 Task: For heading Use Georgia.  font size for heading22,  'Change the font style of data to'Georgia and font size to 14,  Change the alignment of both headline & data to Align center.  In the sheet   Powerhouse Sales   book
Action: Mouse moved to (151, 133)
Screenshot: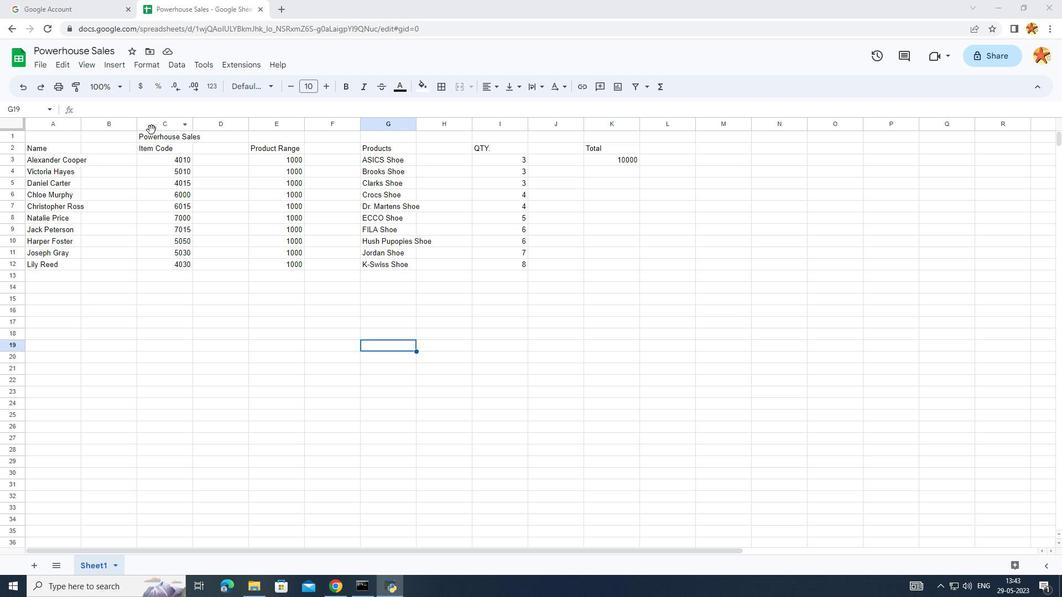 
Action: Mouse pressed left at (151, 133)
Screenshot: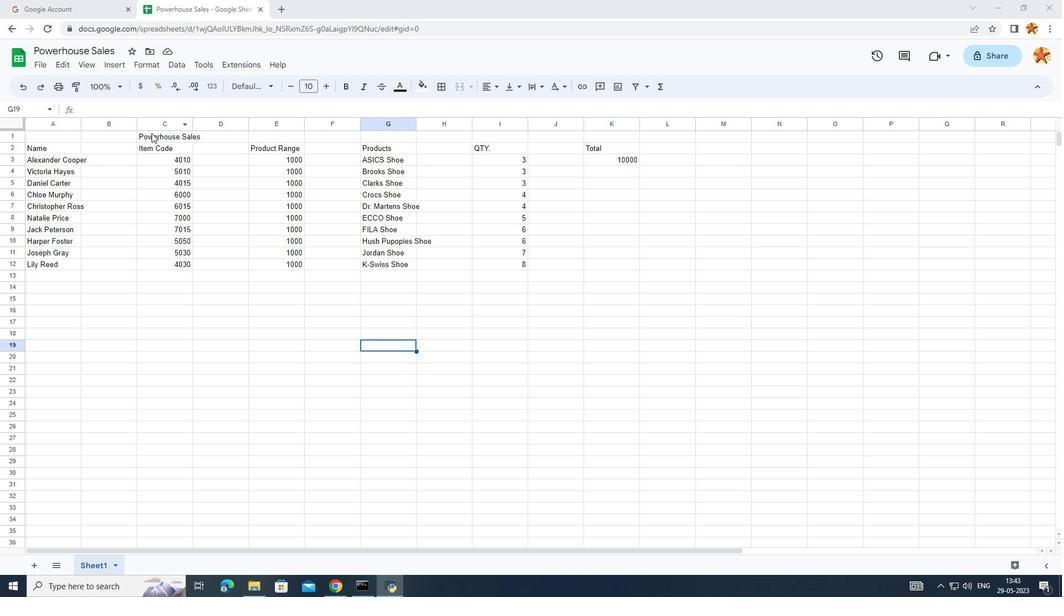 
Action: Mouse moved to (270, 92)
Screenshot: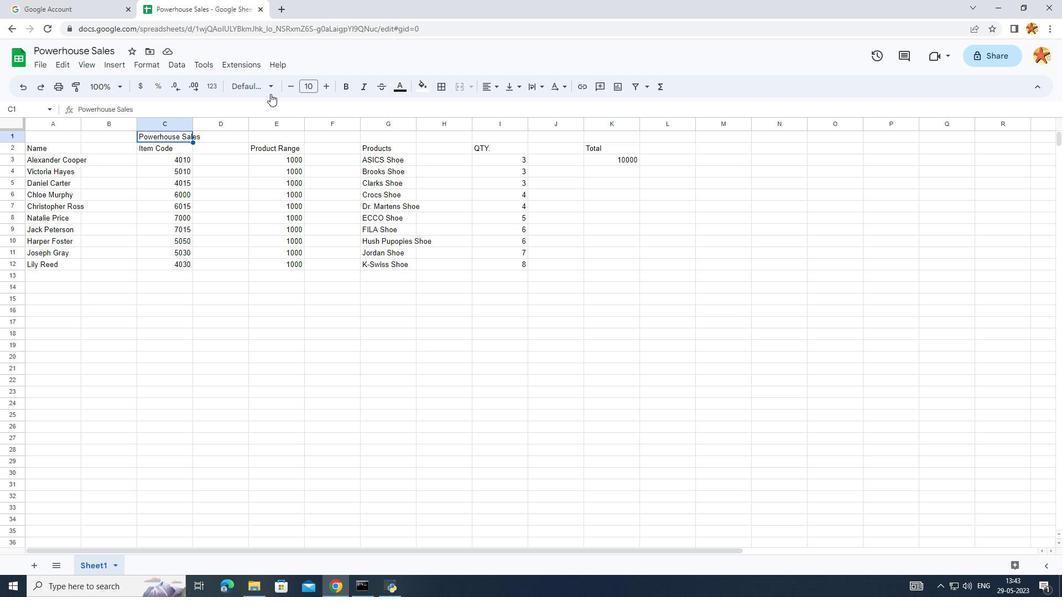 
Action: Mouse pressed left at (270, 92)
Screenshot: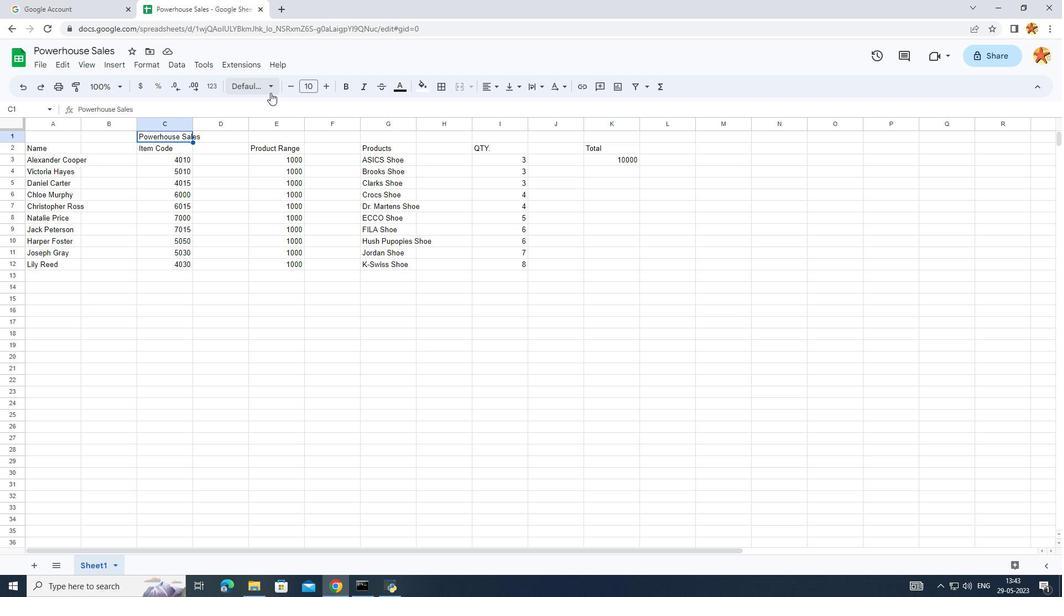 
Action: Mouse moved to (245, 391)
Screenshot: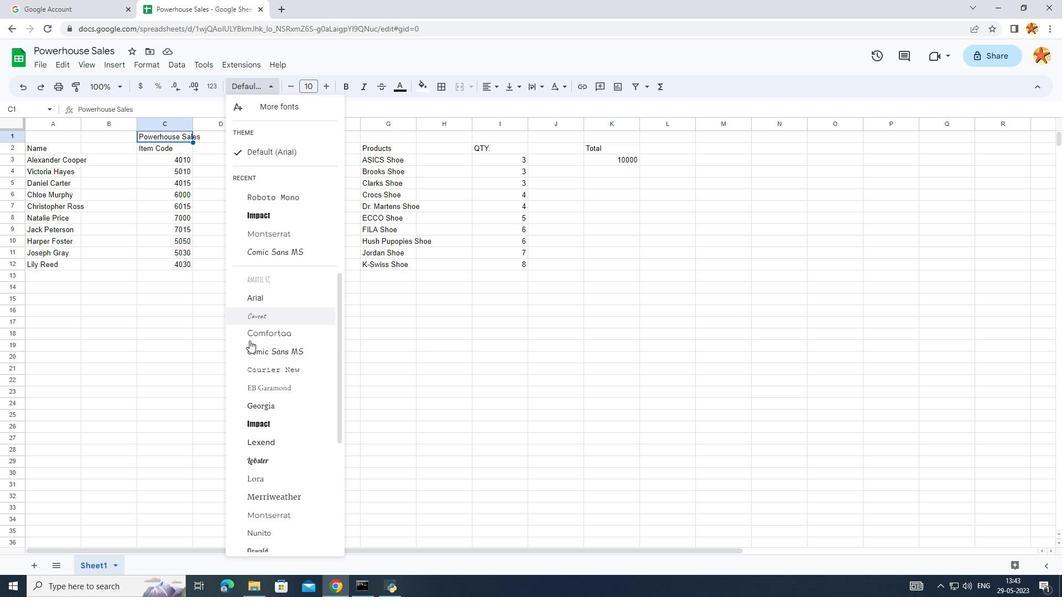 
Action: Mouse scrolled (245, 391) with delta (0, 0)
Screenshot: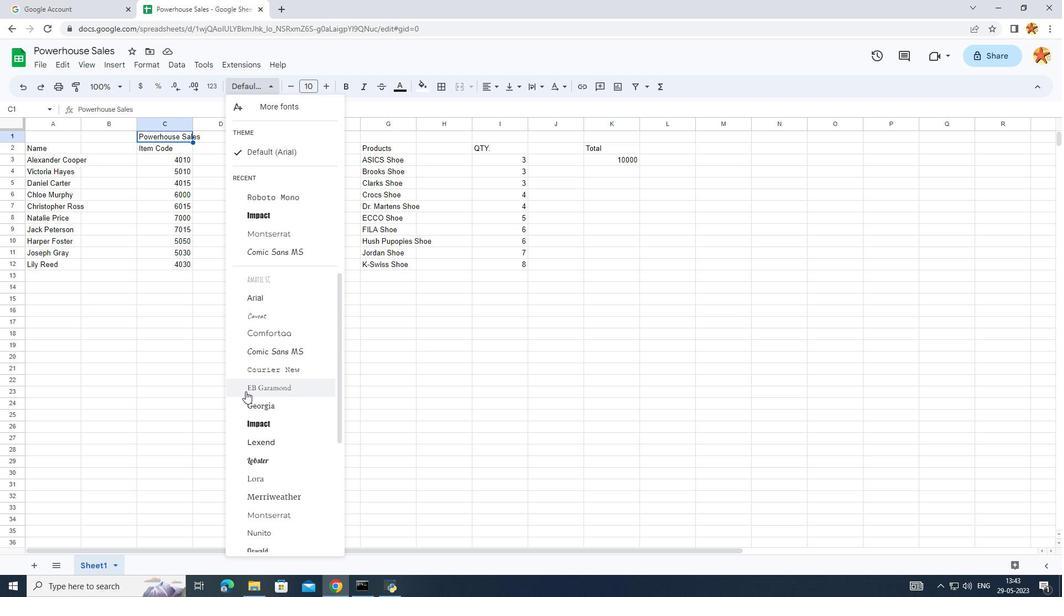 
Action: Mouse scrolled (245, 391) with delta (0, 0)
Screenshot: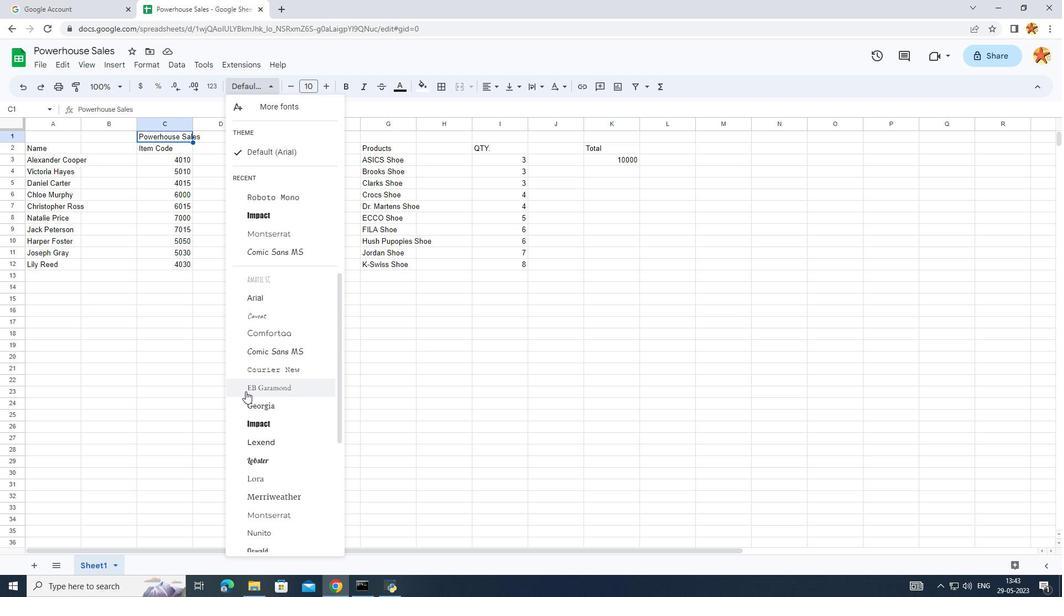 
Action: Mouse scrolled (245, 391) with delta (0, 0)
Screenshot: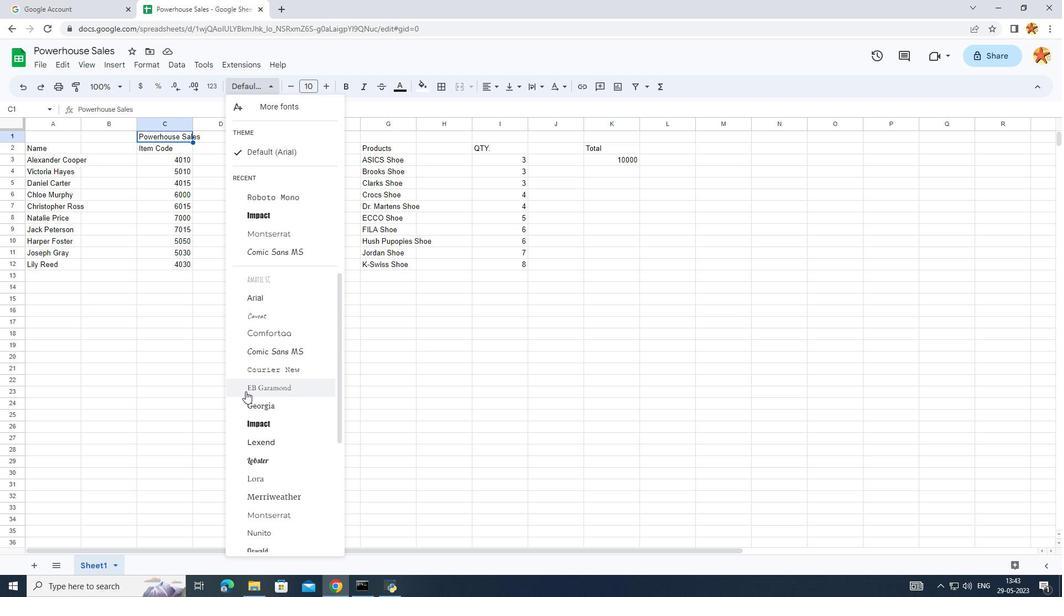 
Action: Mouse scrolled (245, 391) with delta (0, 0)
Screenshot: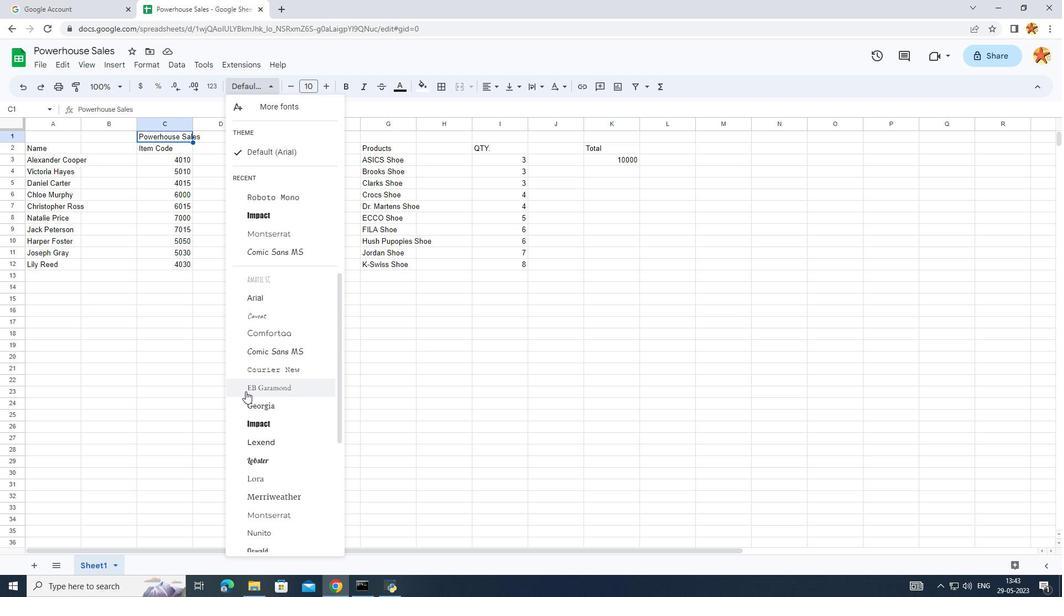 
Action: Mouse moved to (267, 440)
Screenshot: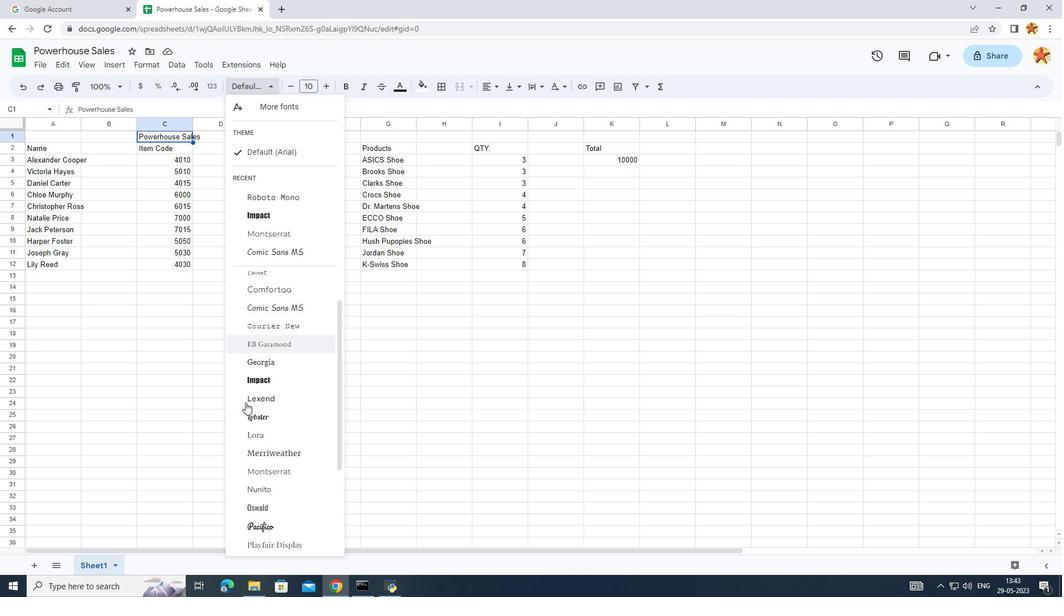 
Action: Mouse scrolled (267, 441) with delta (0, 0)
Screenshot: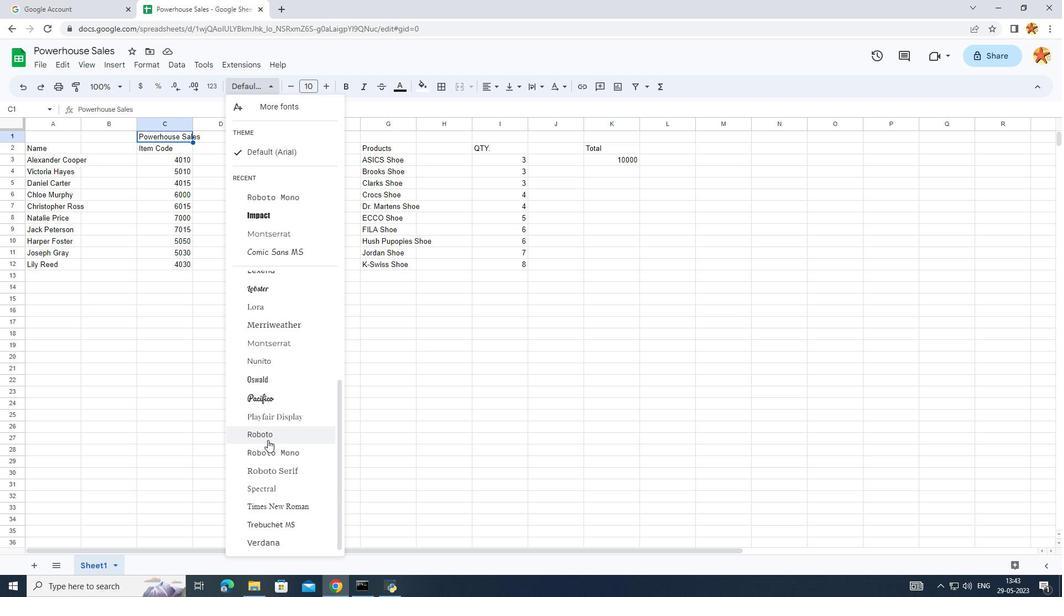 
Action: Mouse scrolled (267, 441) with delta (0, 0)
Screenshot: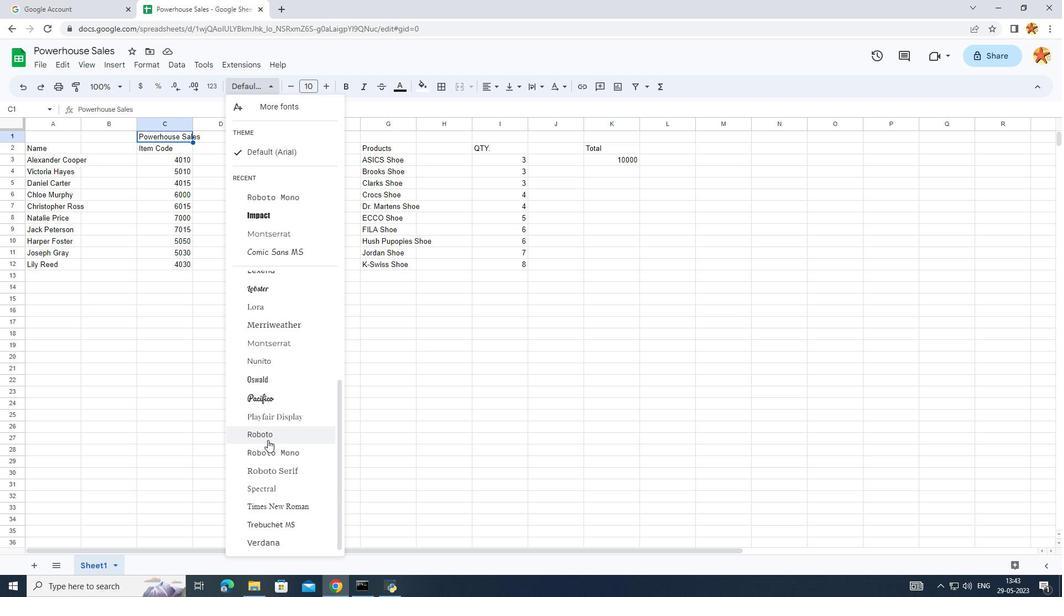 
Action: Mouse scrolled (267, 441) with delta (0, 0)
Screenshot: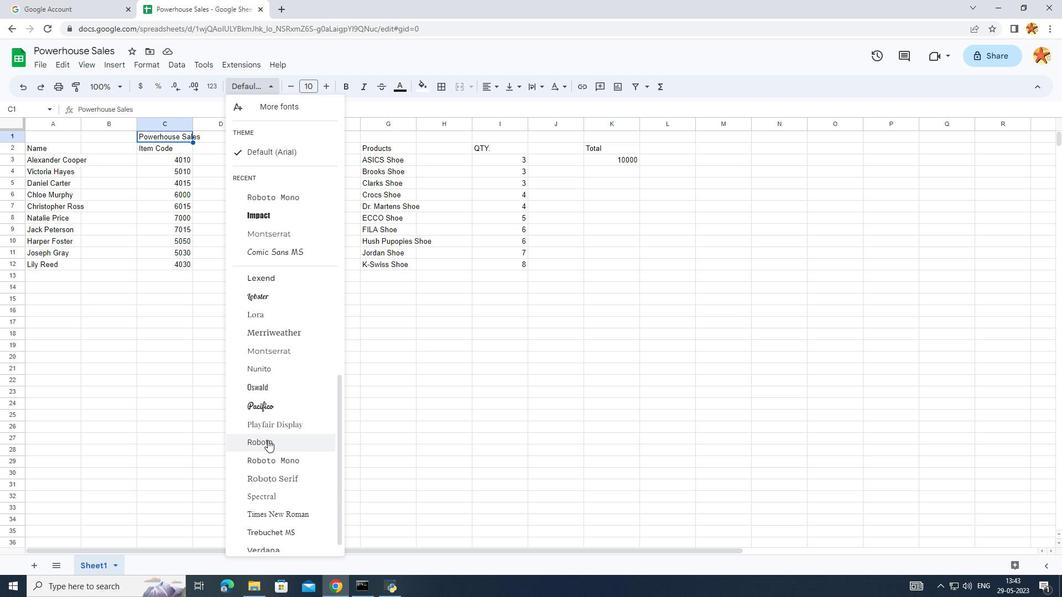 
Action: Mouse moved to (266, 340)
Screenshot: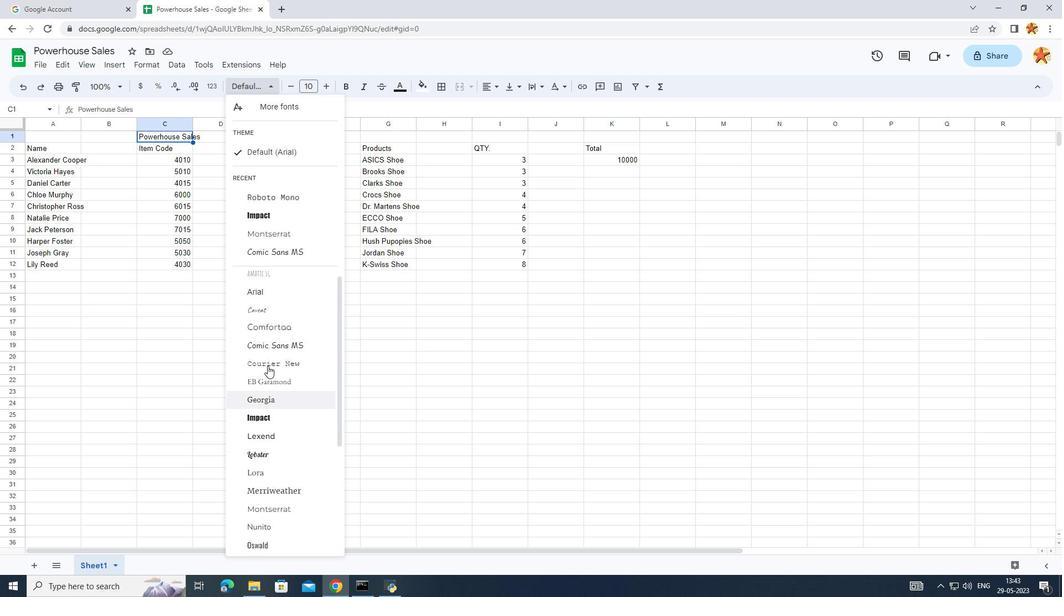 
Action: Mouse scrolled (266, 340) with delta (0, 0)
Screenshot: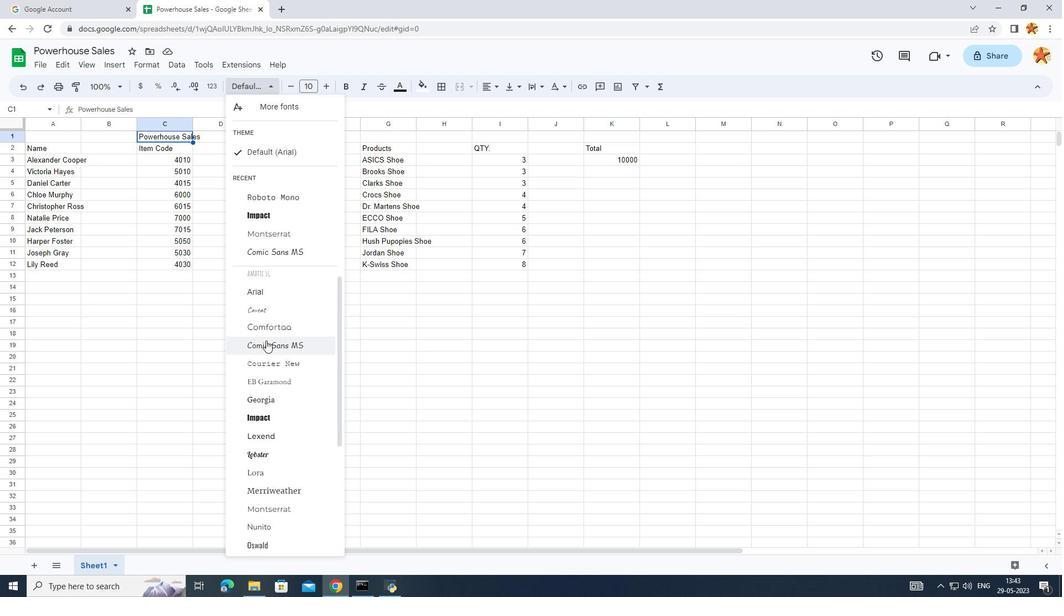
Action: Mouse scrolled (266, 340) with delta (0, 0)
Screenshot: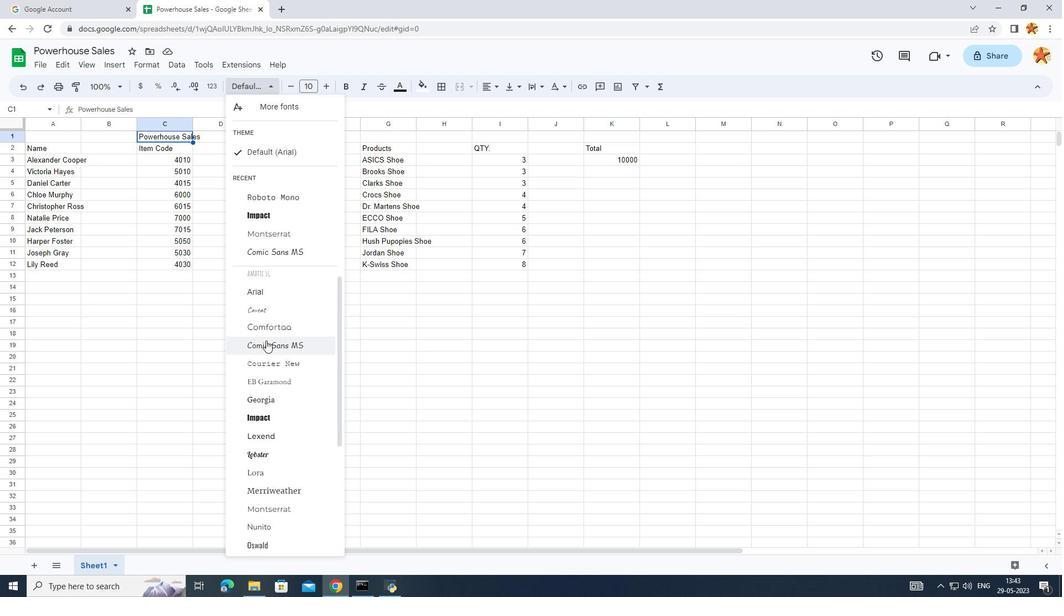 
Action: Mouse moved to (270, 291)
Screenshot: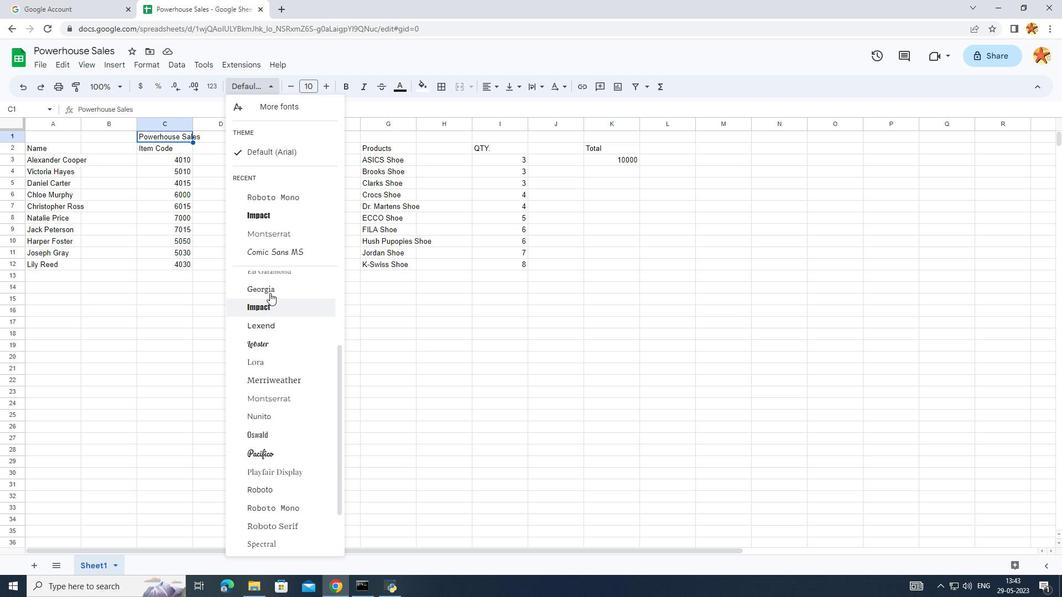
Action: Mouse pressed left at (270, 291)
Screenshot: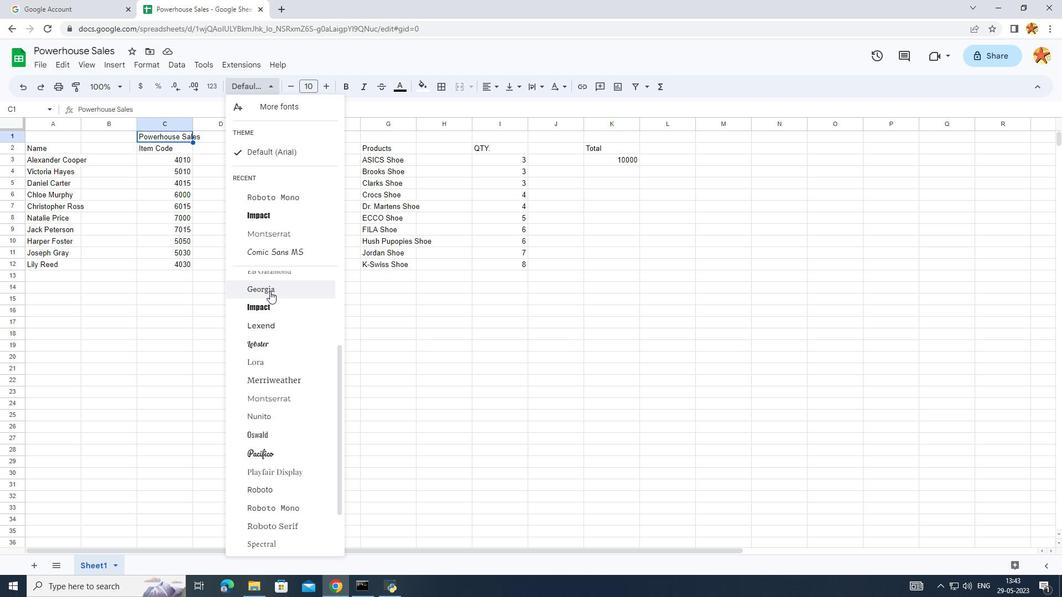 
Action: Mouse moved to (326, 83)
Screenshot: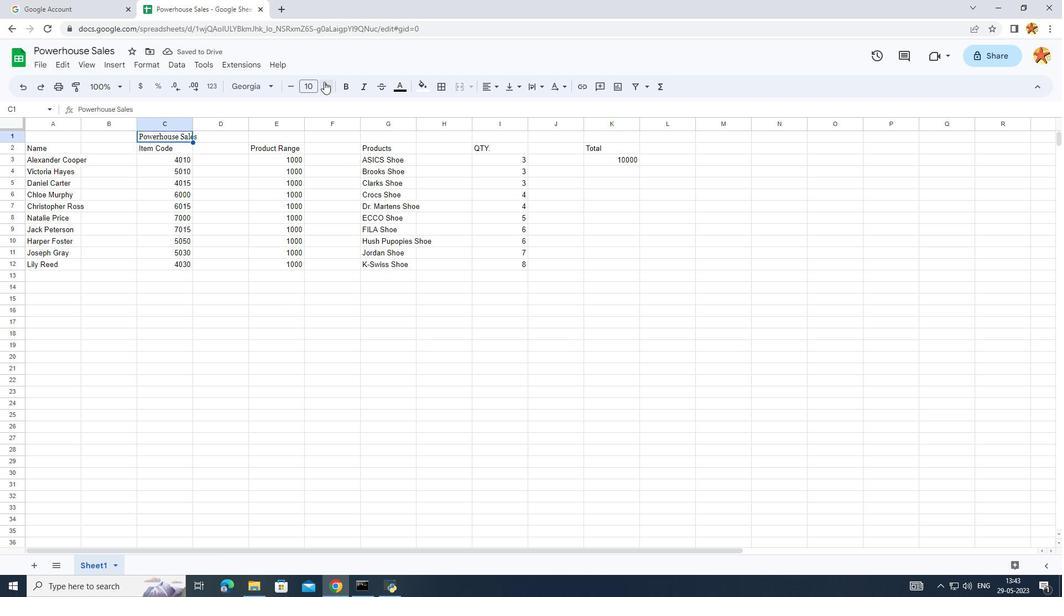 
Action: Mouse pressed left at (326, 83)
Screenshot: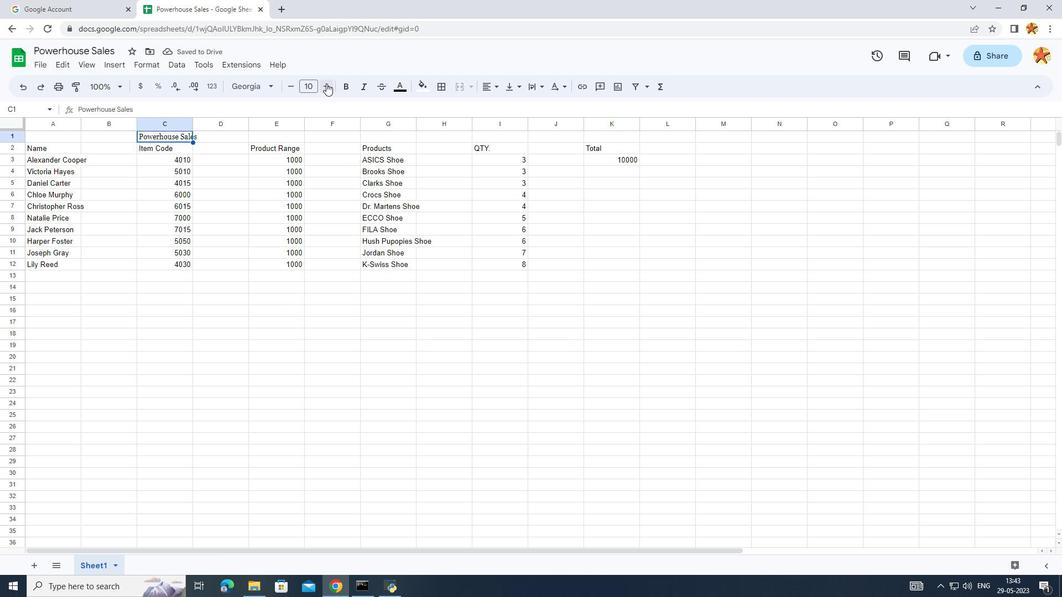 
Action: Mouse pressed left at (326, 83)
Screenshot: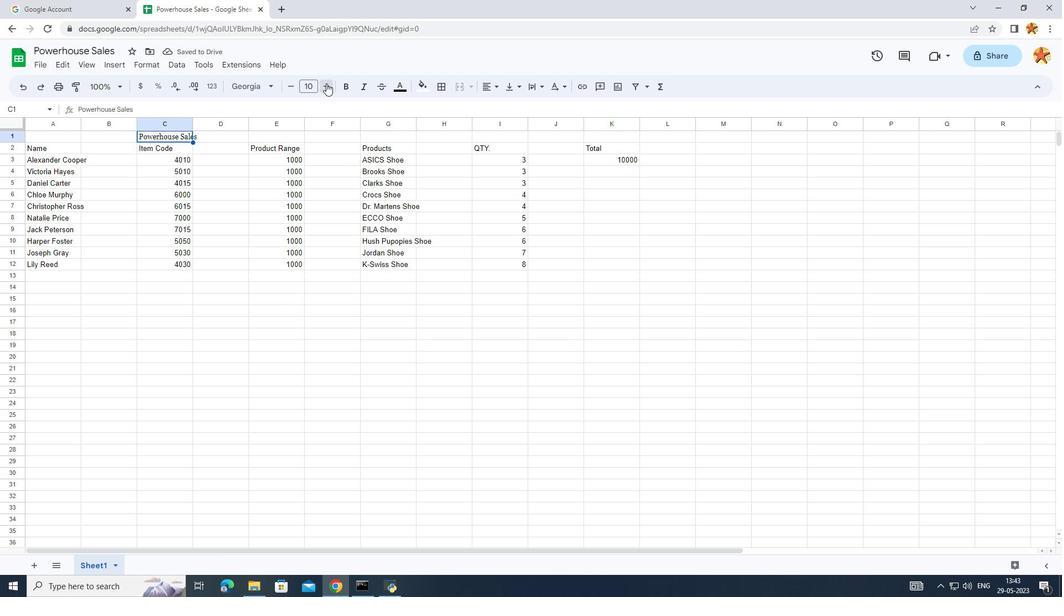 
Action: Mouse pressed left at (326, 83)
Screenshot: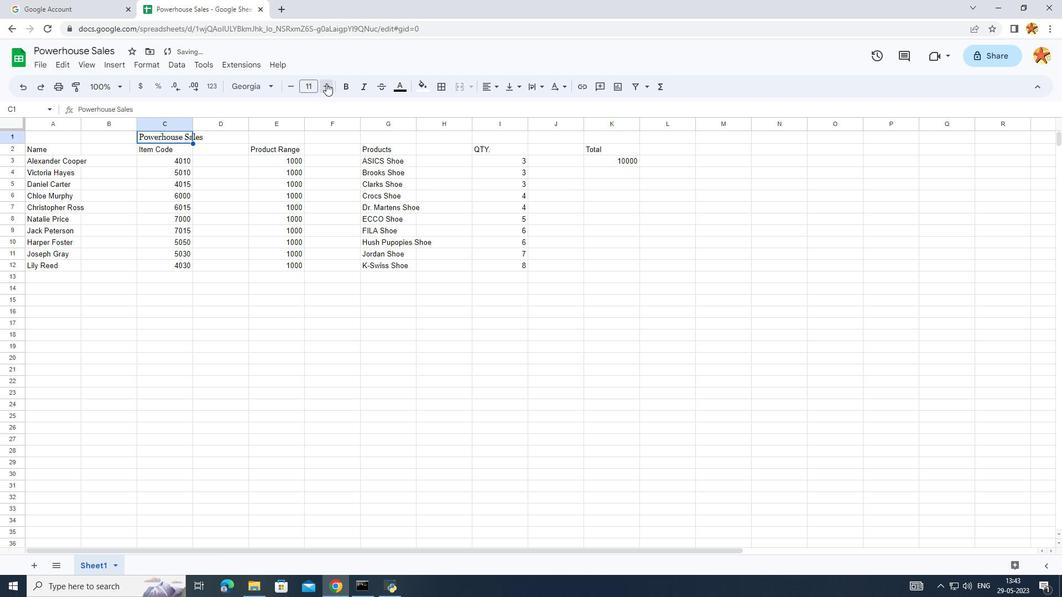 
Action: Mouse pressed left at (326, 83)
Screenshot: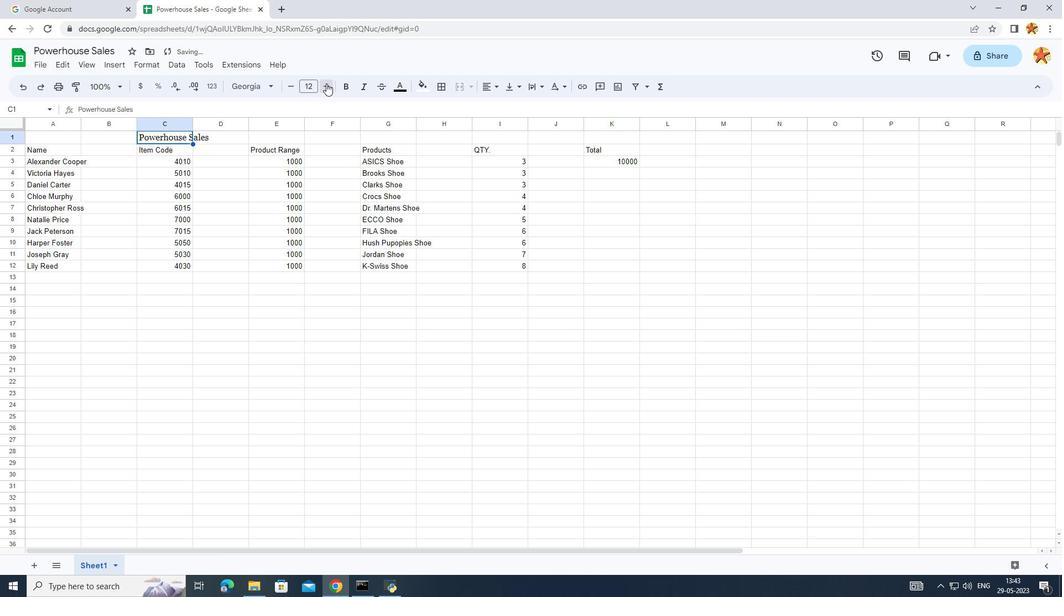 
Action: Mouse pressed left at (326, 83)
Screenshot: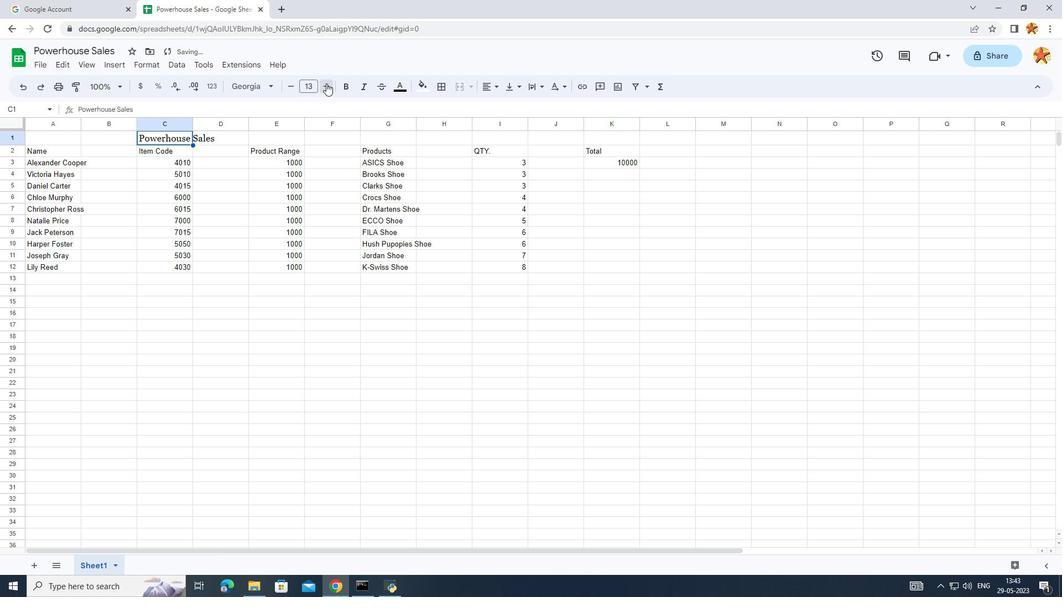 
Action: Mouse pressed left at (326, 83)
Screenshot: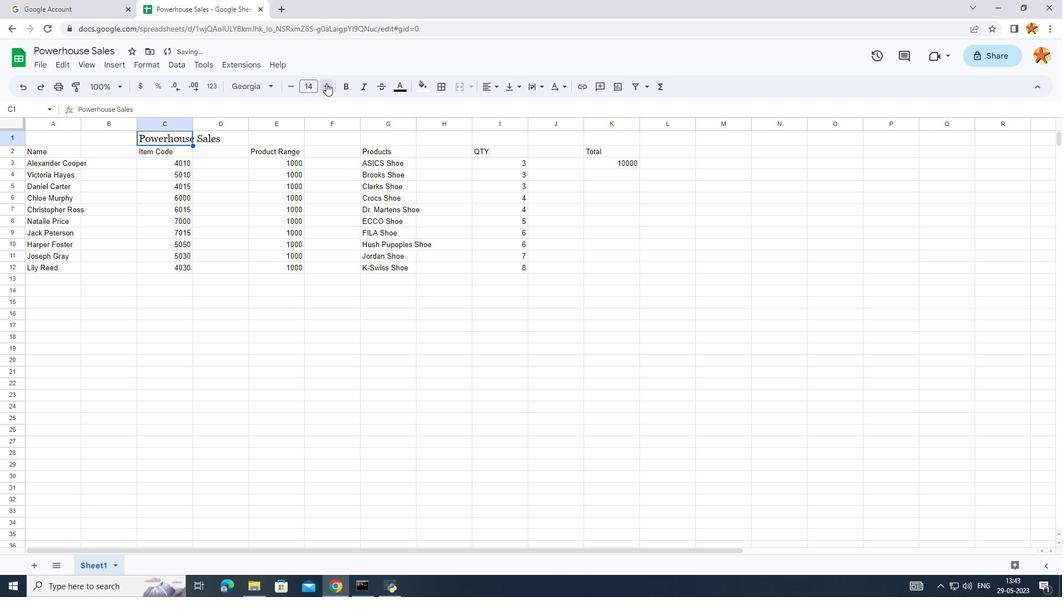 
Action: Mouse pressed left at (326, 83)
Screenshot: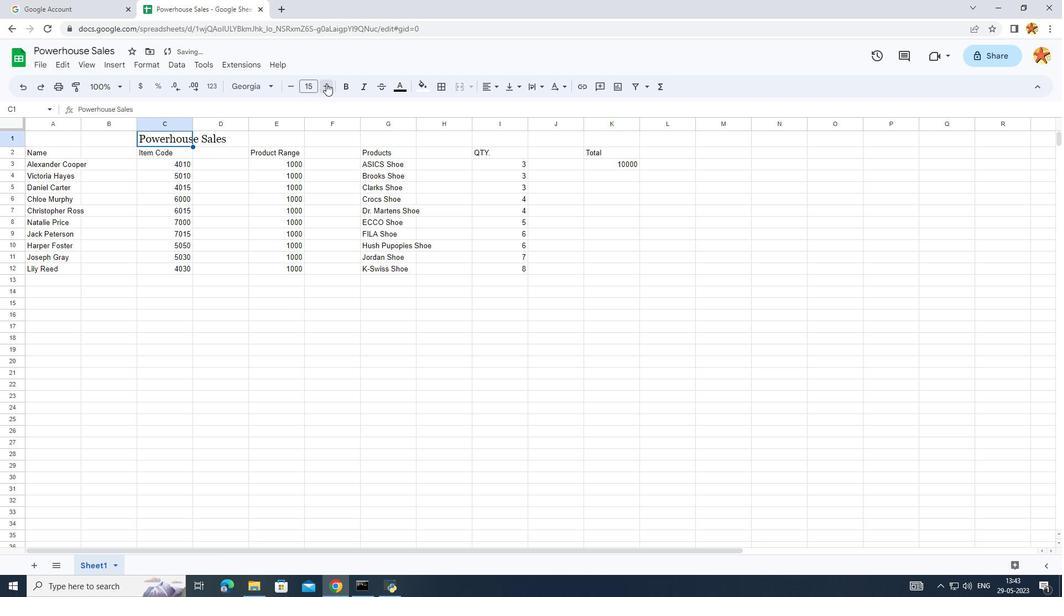 
Action: Mouse pressed left at (326, 83)
Screenshot: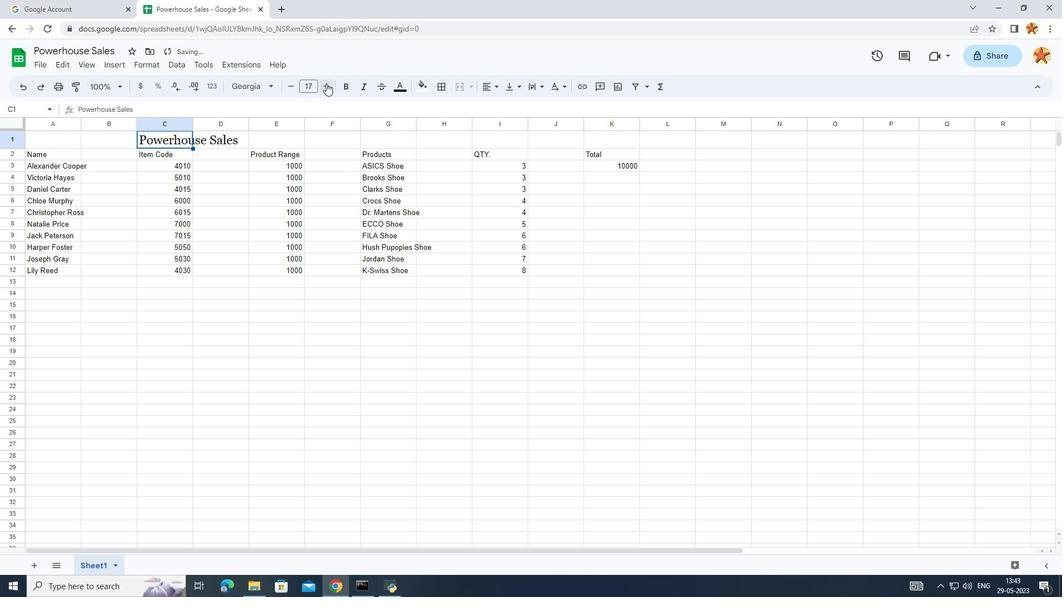 
Action: Mouse pressed left at (326, 83)
Screenshot: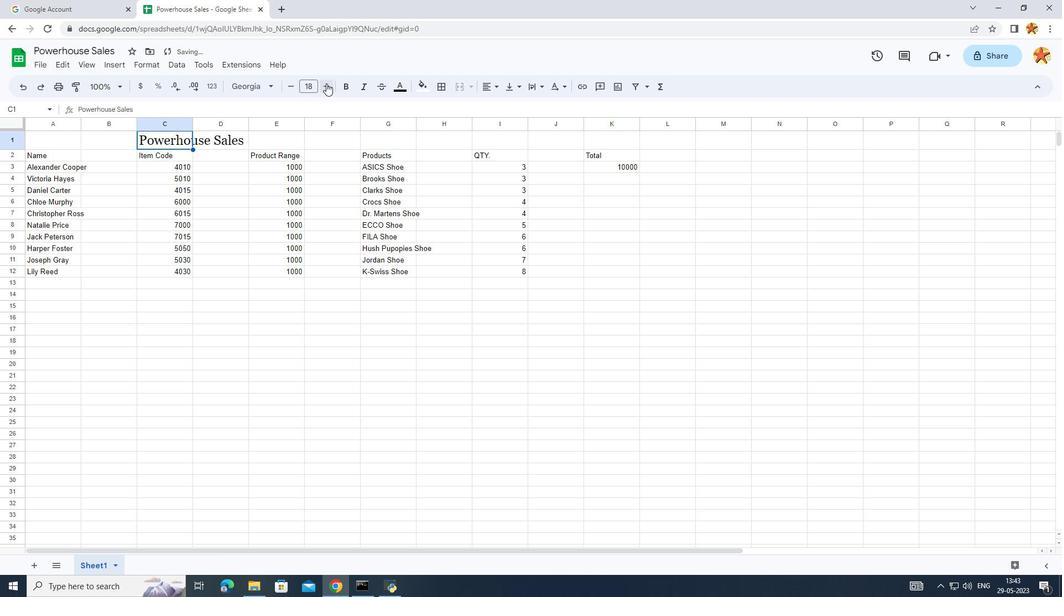 
Action: Mouse pressed left at (326, 83)
Screenshot: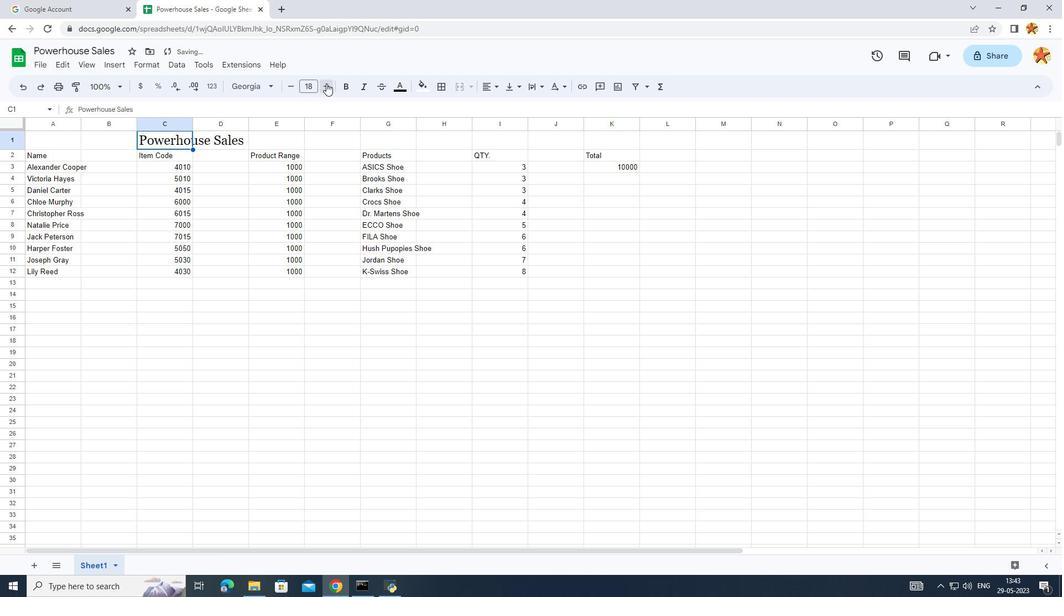 
Action: Mouse pressed left at (326, 83)
Screenshot: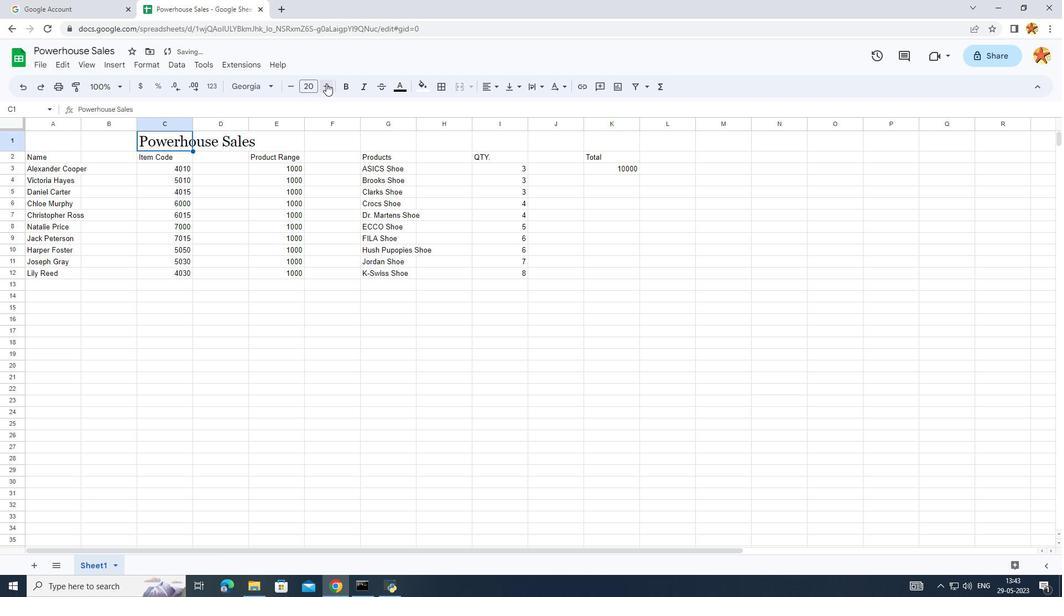 
Action: Mouse pressed left at (326, 83)
Screenshot: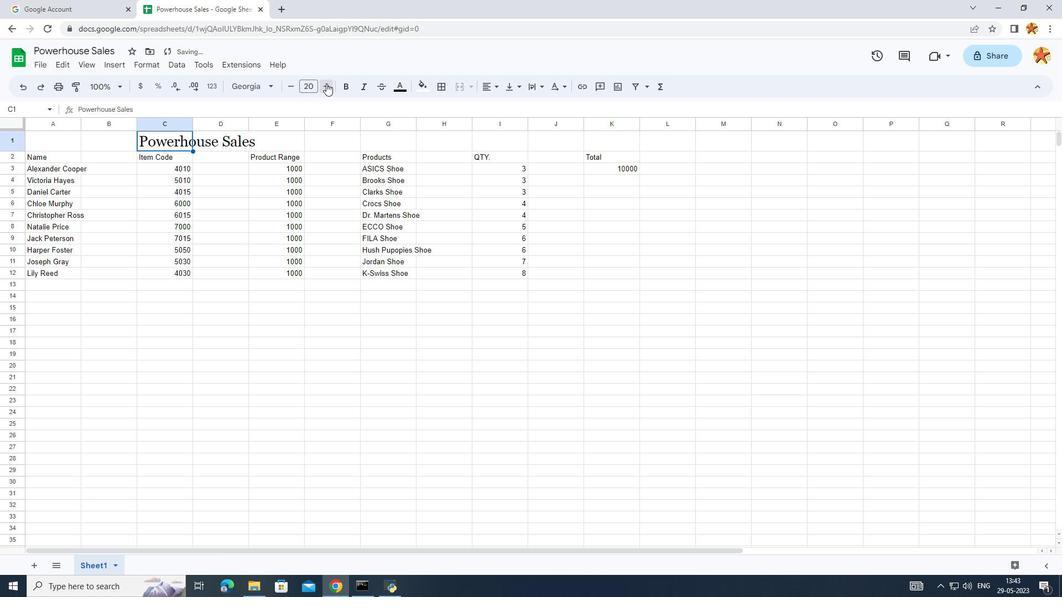 
Action: Mouse moved to (115, 270)
Screenshot: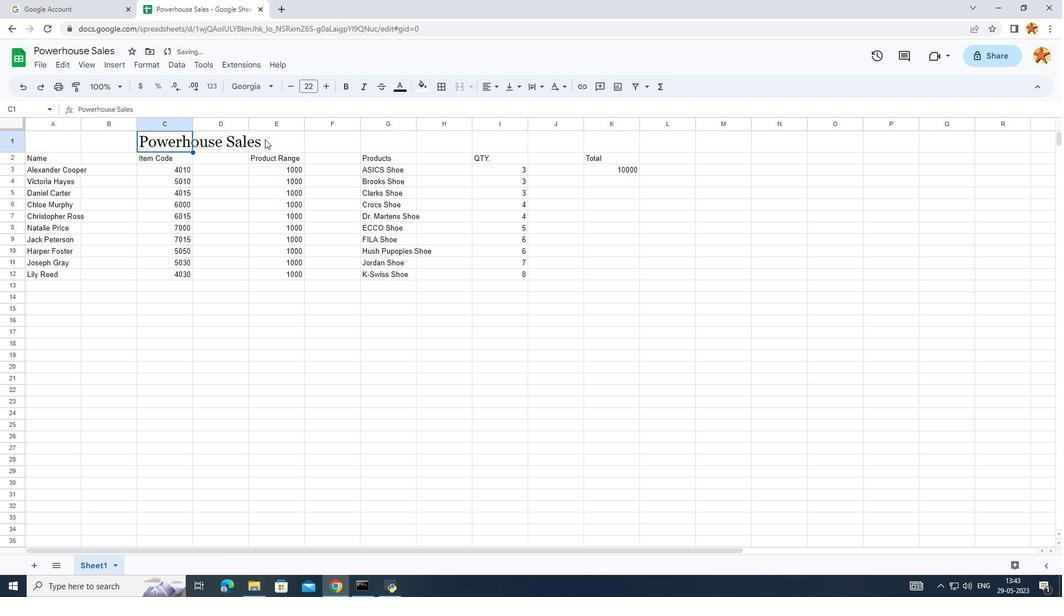 
Action: Mouse pressed left at (115, 270)
Screenshot: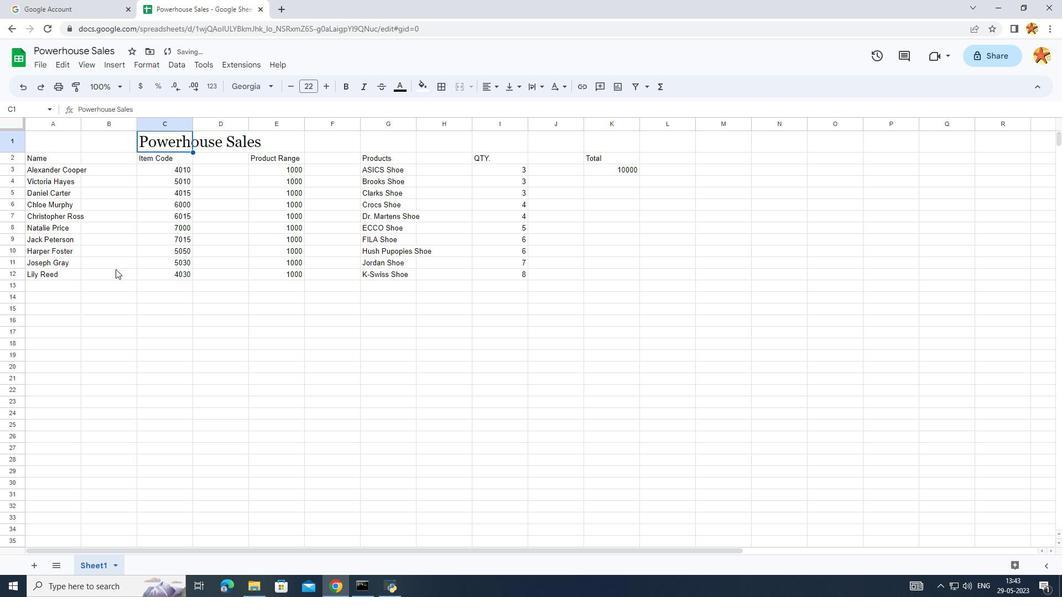 
Action: Mouse moved to (27, 152)
Screenshot: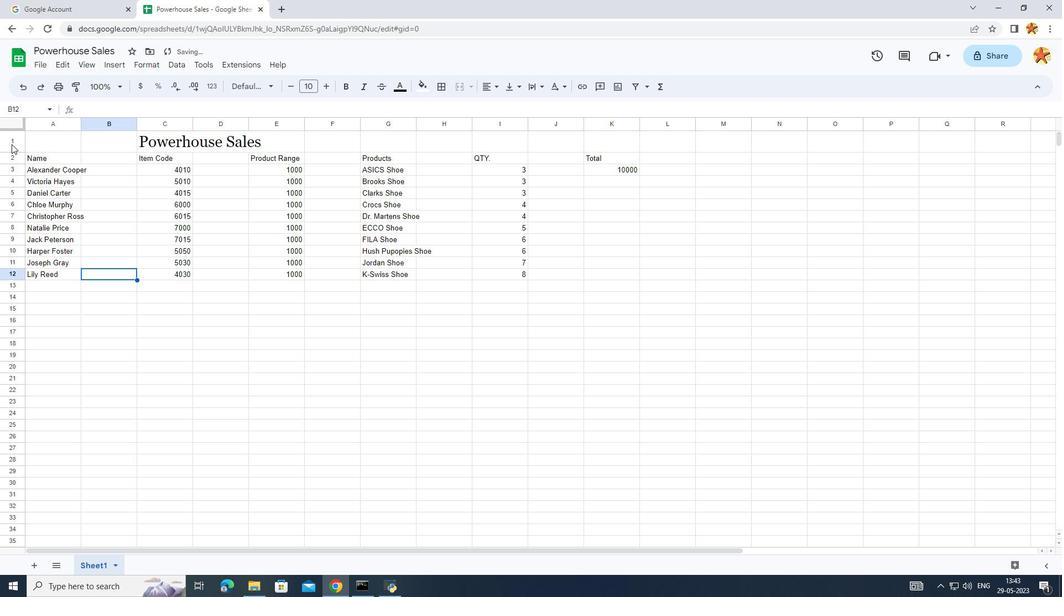 
Action: Mouse pressed left at (27, 152)
Screenshot: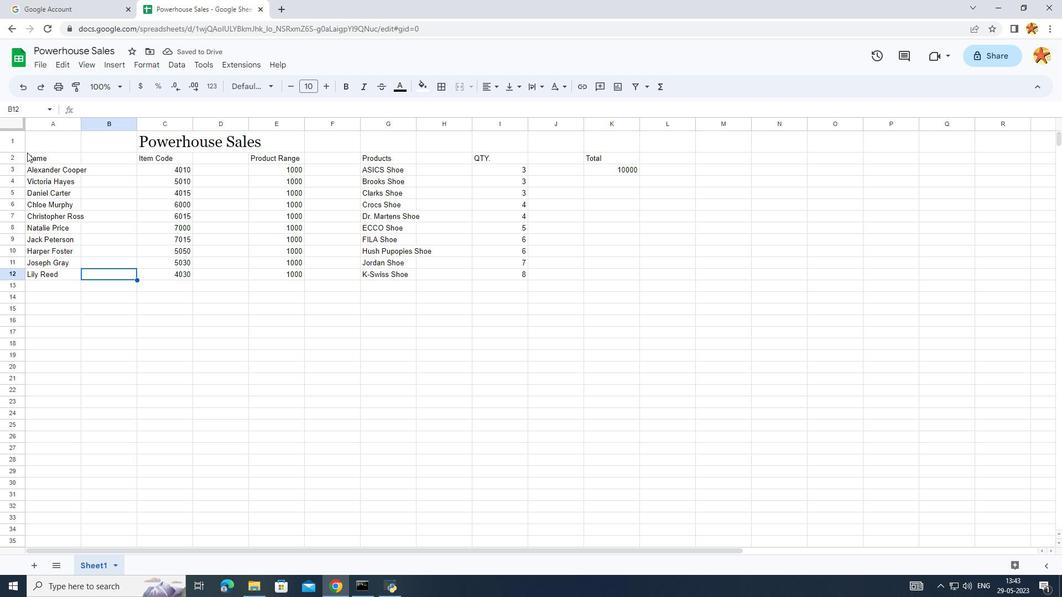
Action: Mouse moved to (339, 312)
Screenshot: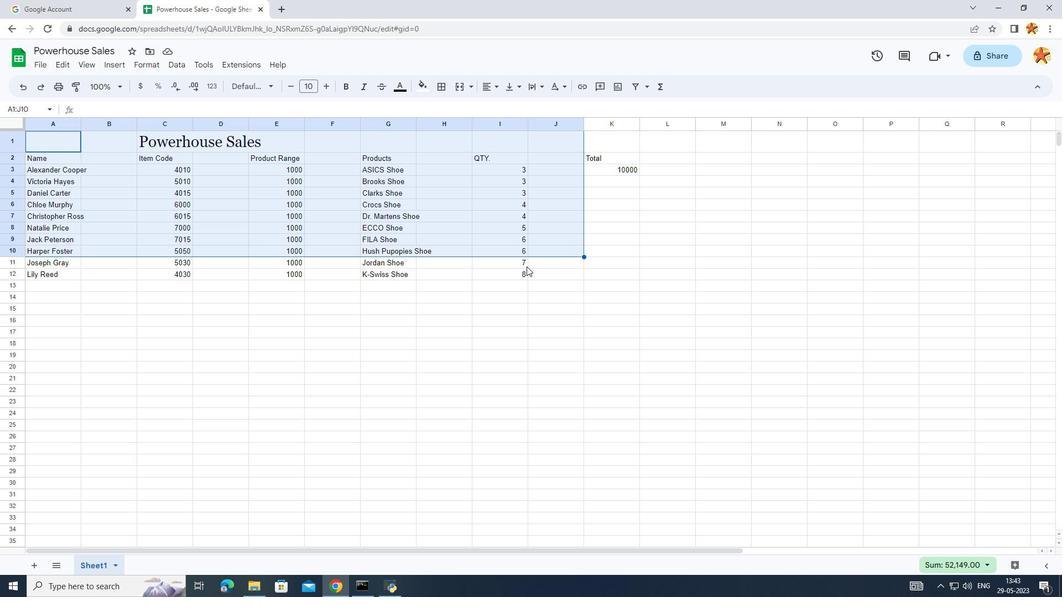 
Action: Mouse pressed left at (339, 312)
Screenshot: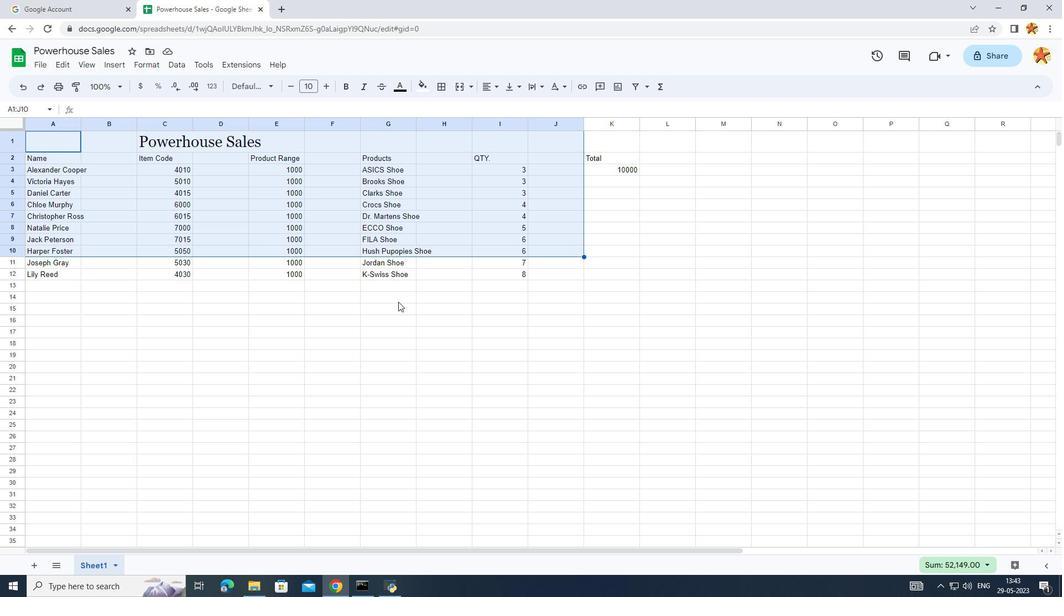 
Action: Mouse moved to (53, 158)
Screenshot: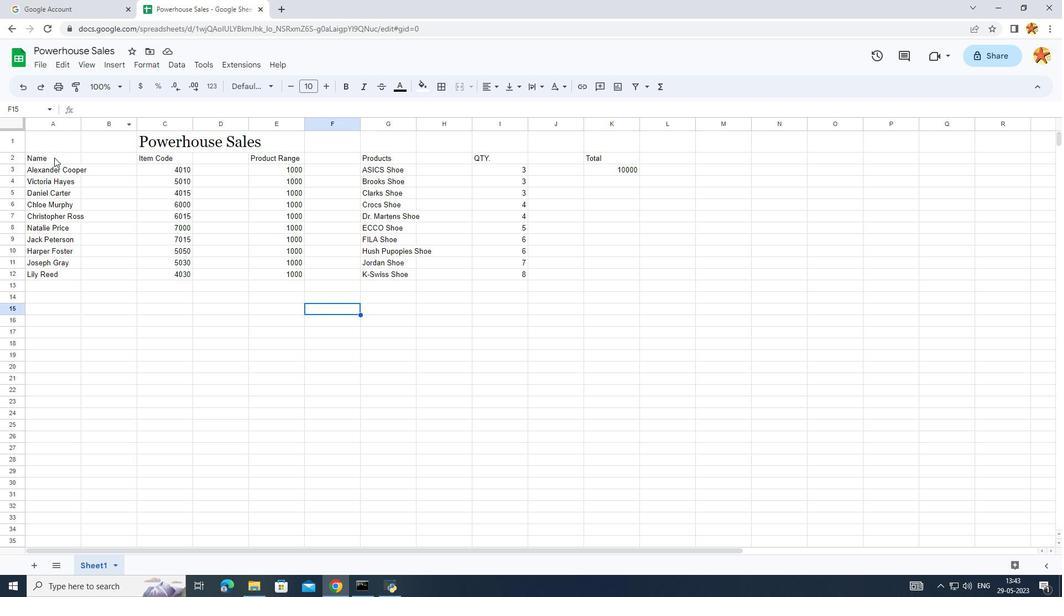 
Action: Mouse pressed left at (53, 158)
Screenshot: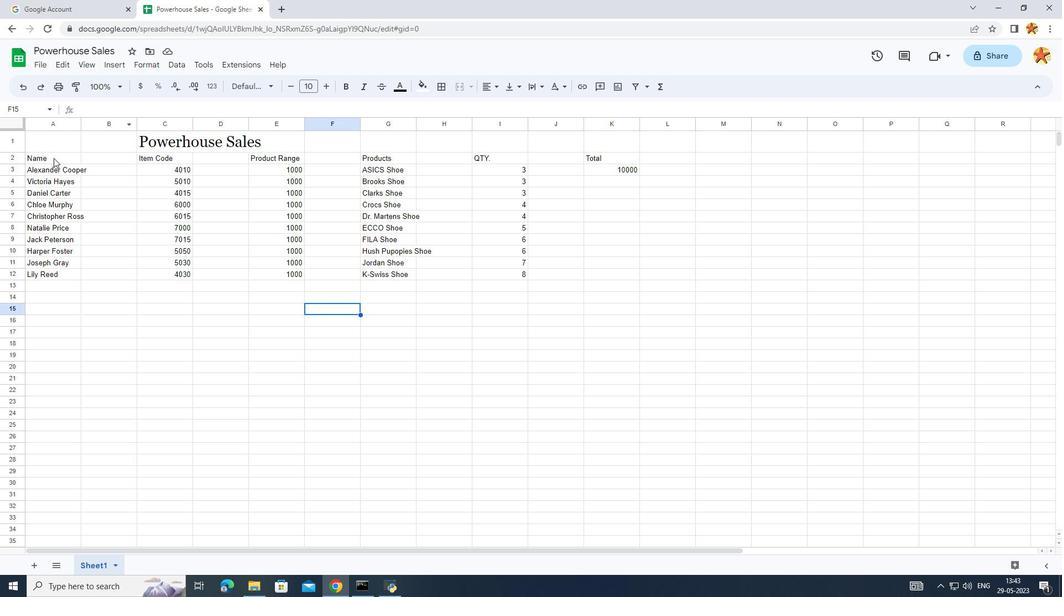 
Action: Mouse moved to (227, 83)
Screenshot: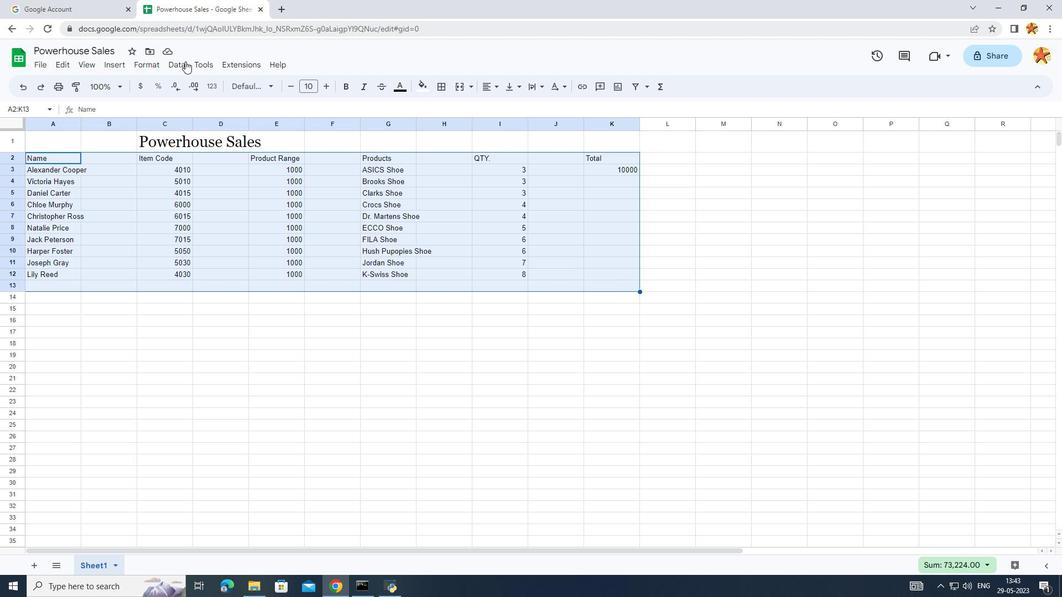 
Action: Mouse pressed left at (227, 83)
Screenshot: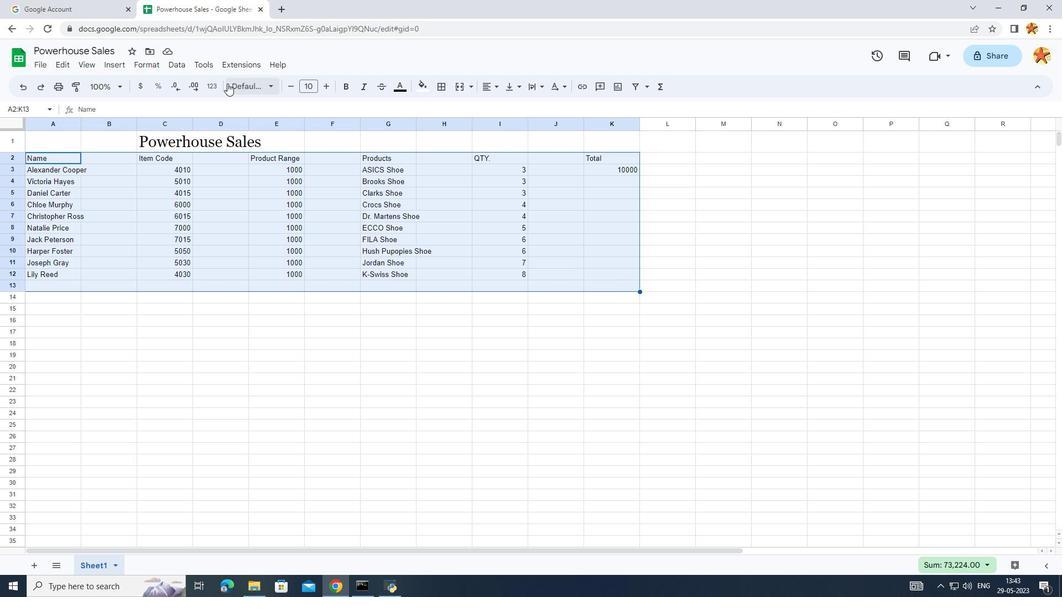 
Action: Mouse moved to (243, 206)
Screenshot: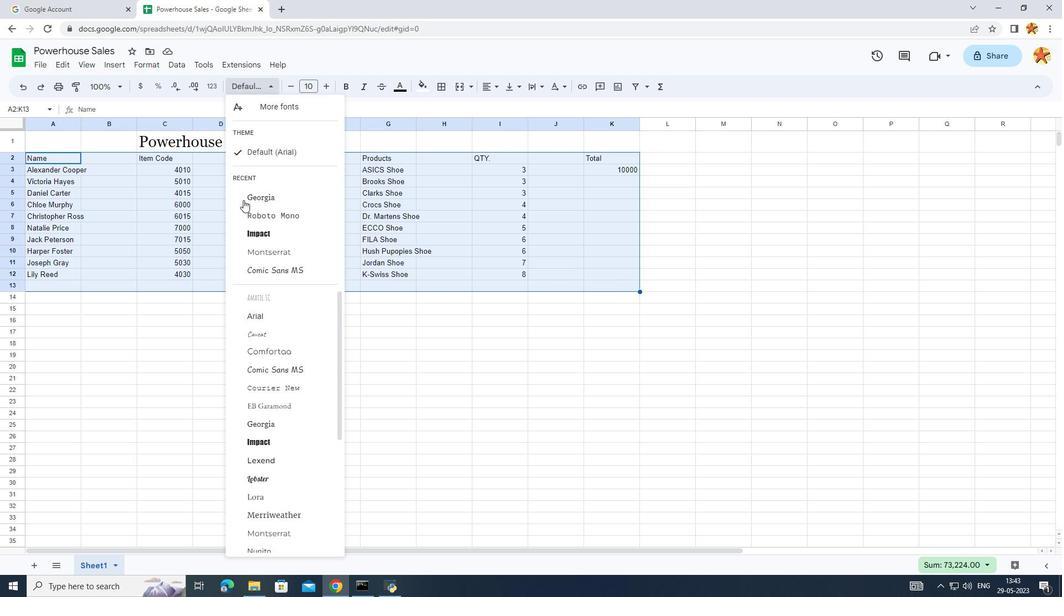 
Action: Mouse pressed left at (243, 206)
Screenshot: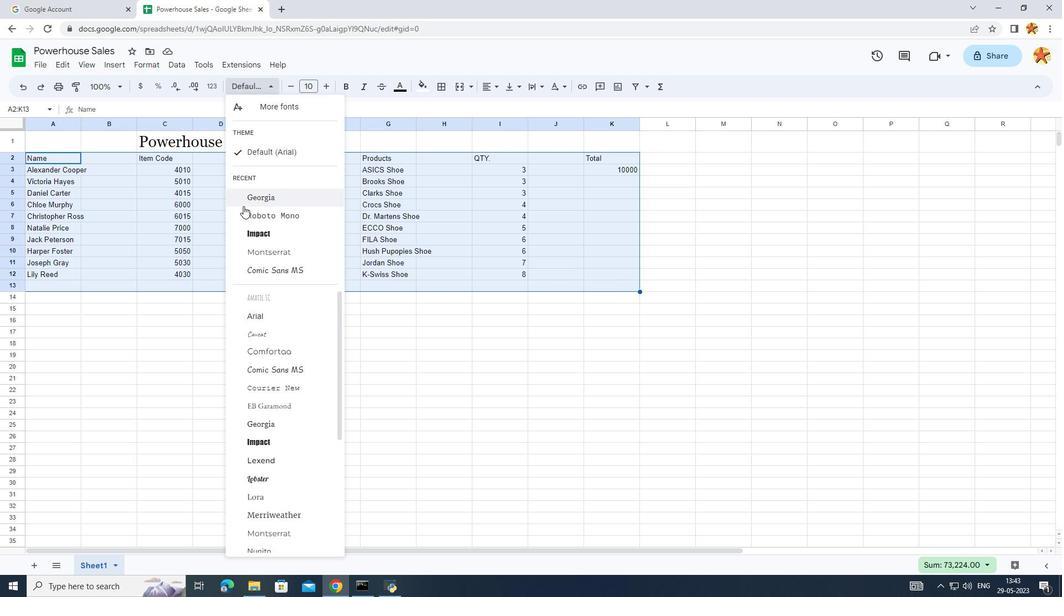 
Action: Mouse moved to (330, 84)
Screenshot: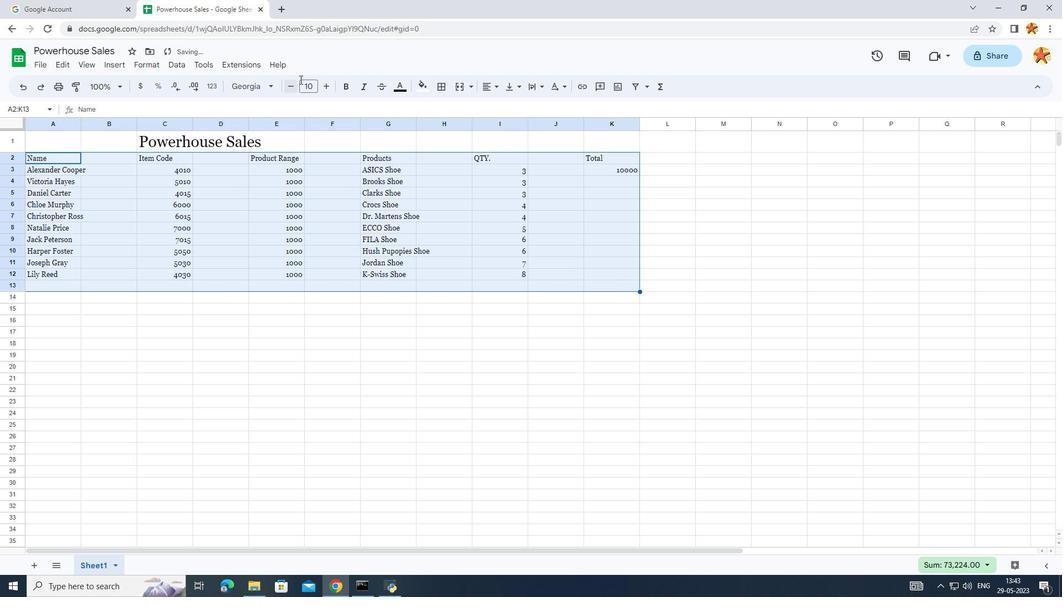 
Action: Mouse pressed left at (330, 84)
Screenshot: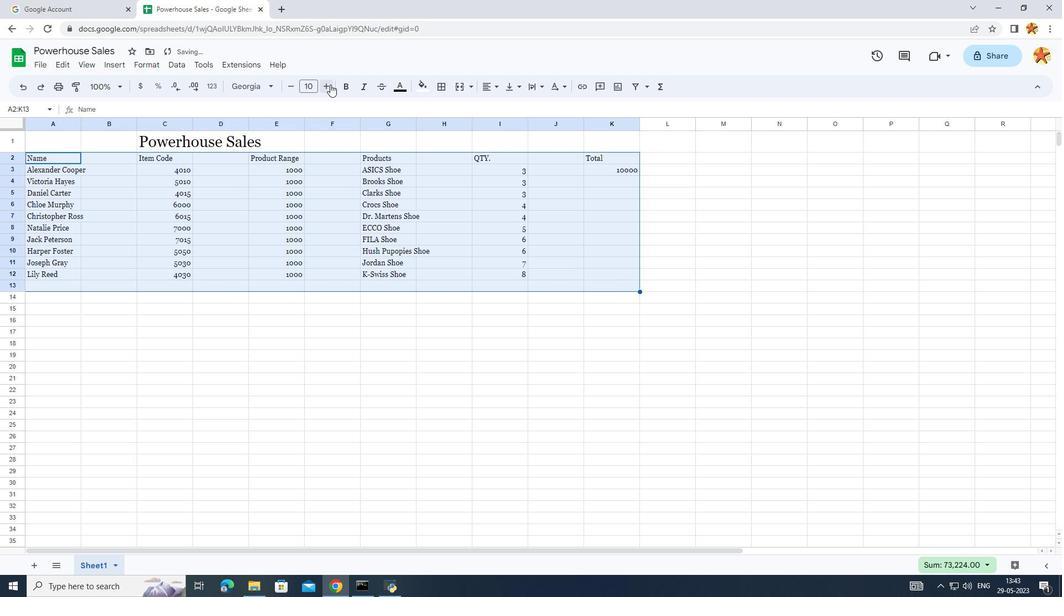 
Action: Mouse pressed left at (330, 84)
Screenshot: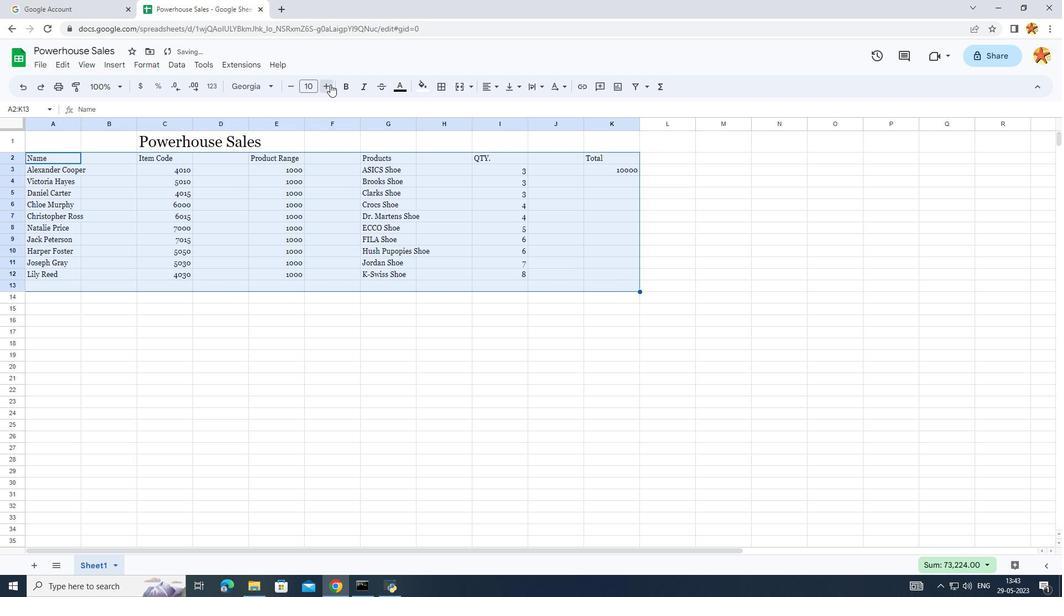 
Action: Mouse pressed left at (330, 84)
Screenshot: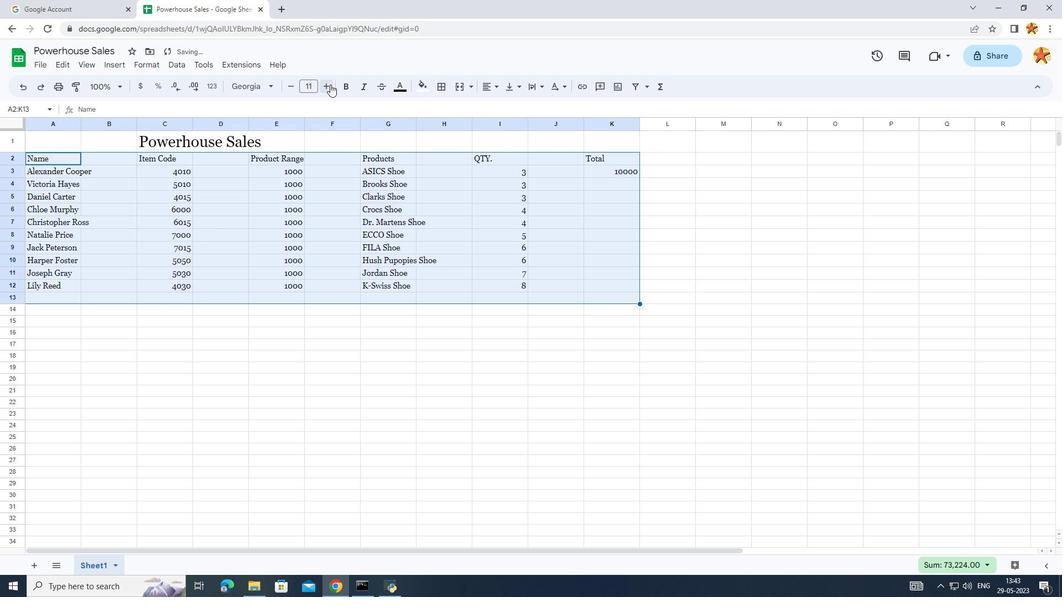 
Action: Mouse pressed left at (330, 84)
Screenshot: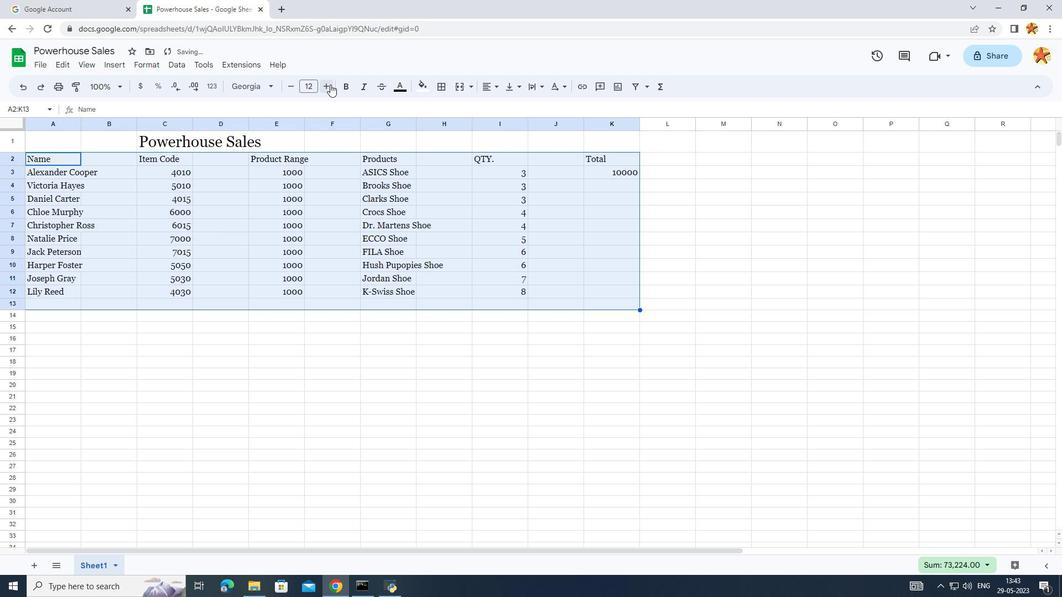 
Action: Mouse pressed left at (330, 84)
Screenshot: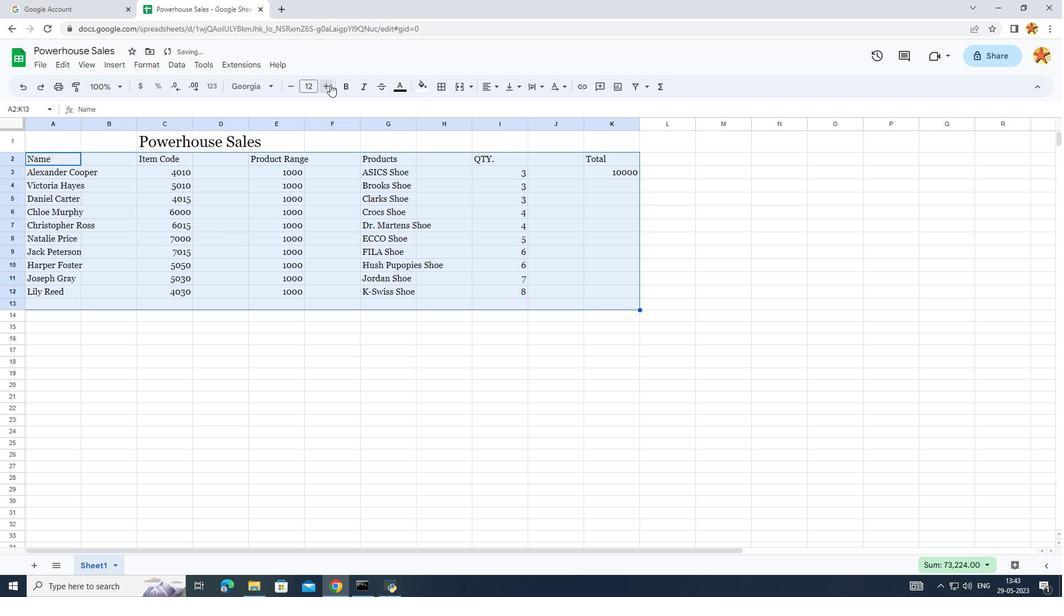 
Action: Mouse pressed left at (330, 84)
Screenshot: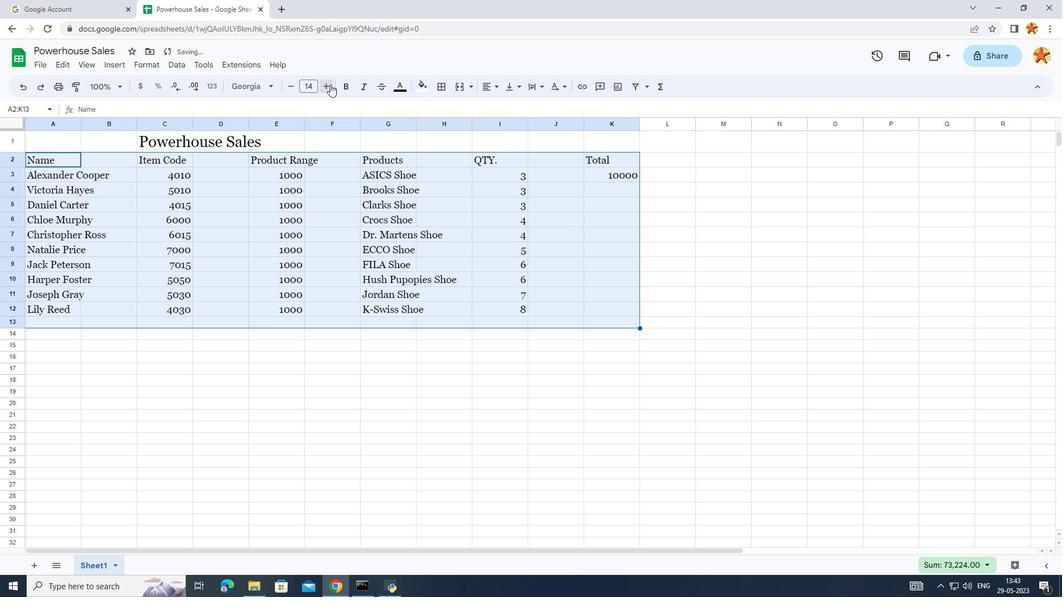 
Action: Mouse moved to (293, 86)
Screenshot: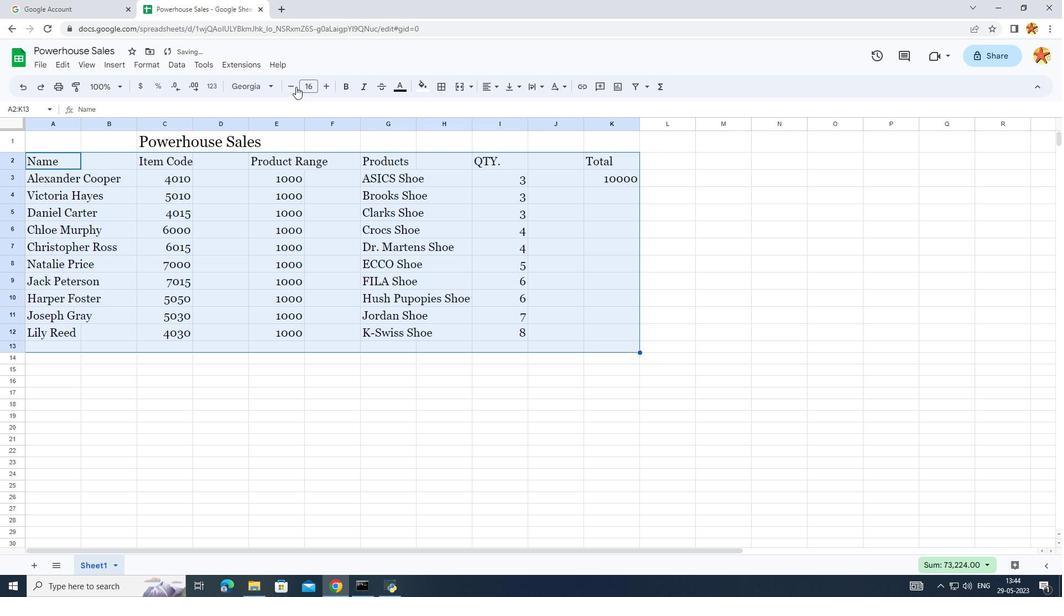 
Action: Mouse pressed left at (293, 86)
Screenshot: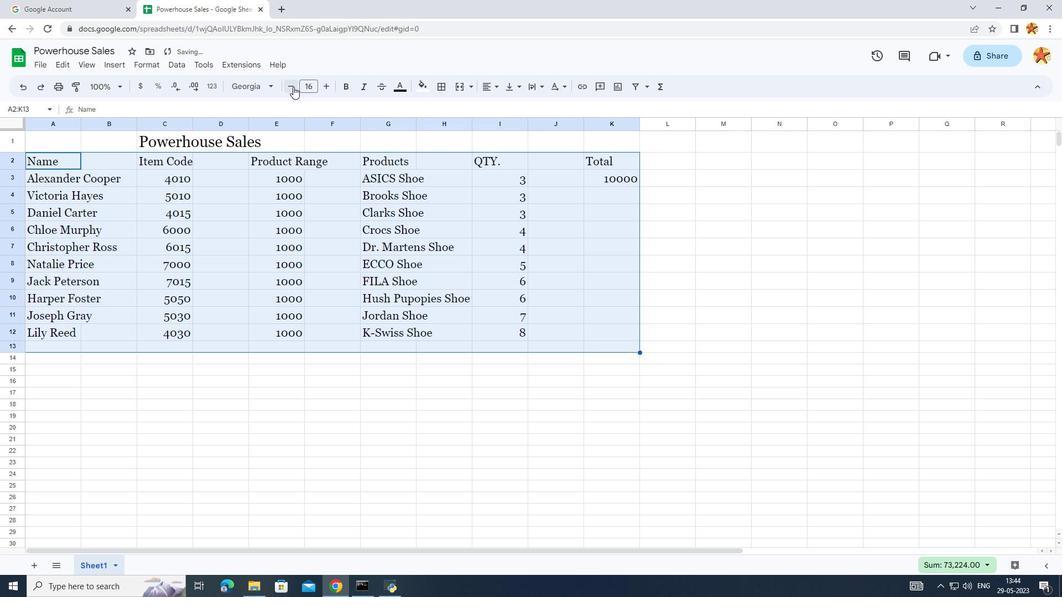 
Action: Mouse pressed left at (293, 86)
Screenshot: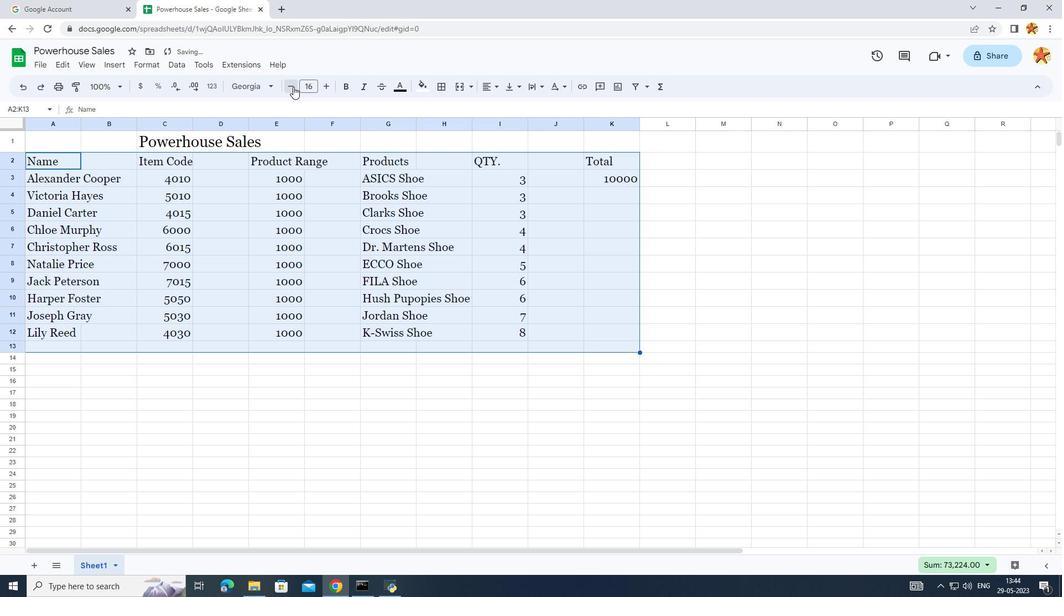 
Action: Mouse moved to (176, 401)
Screenshot: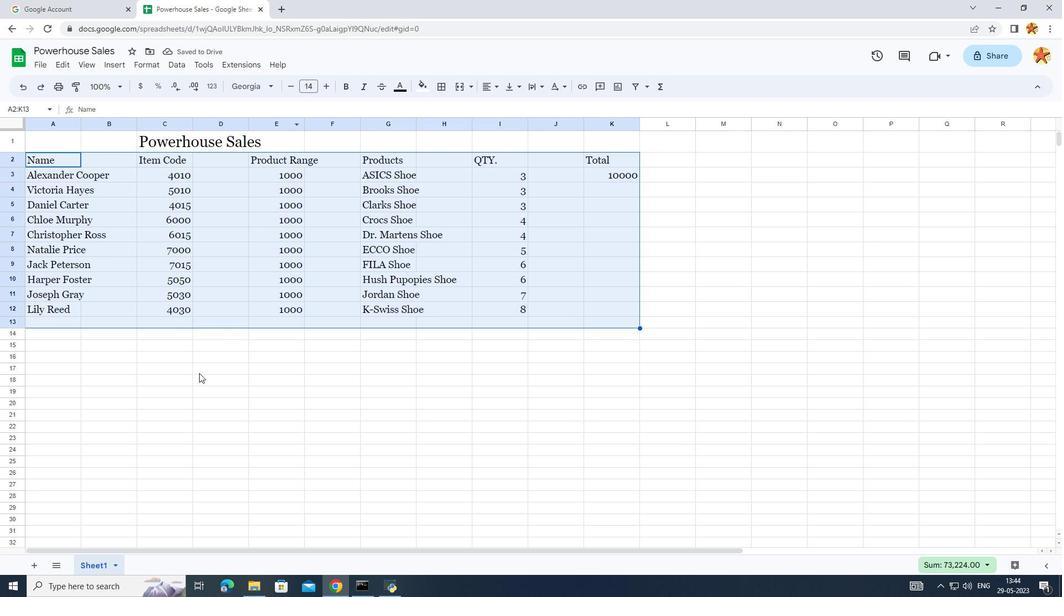 
Action: Mouse pressed left at (176, 401)
Screenshot: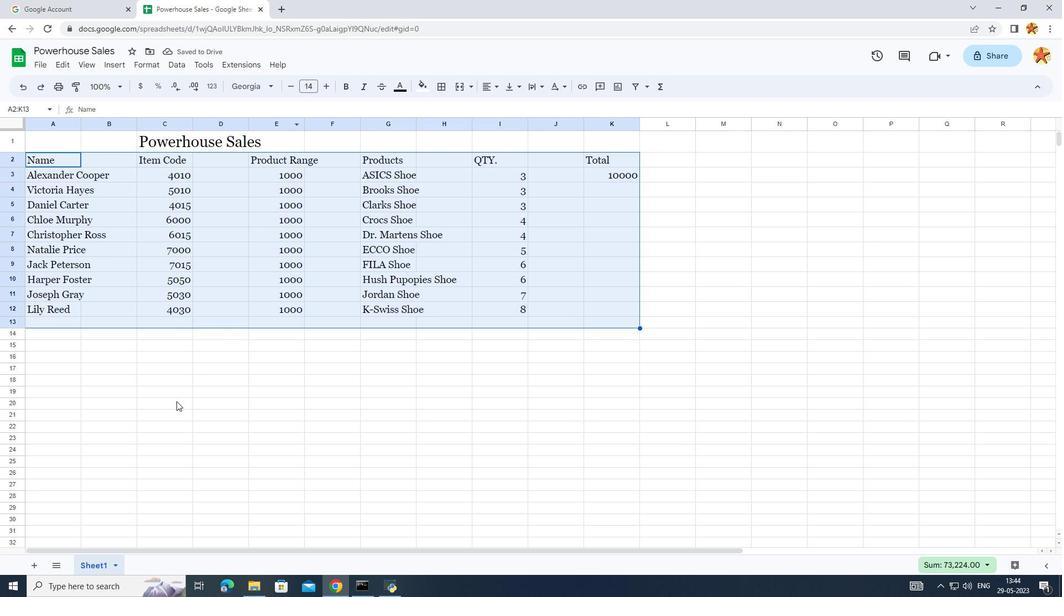 
Action: Mouse moved to (96, 136)
Screenshot: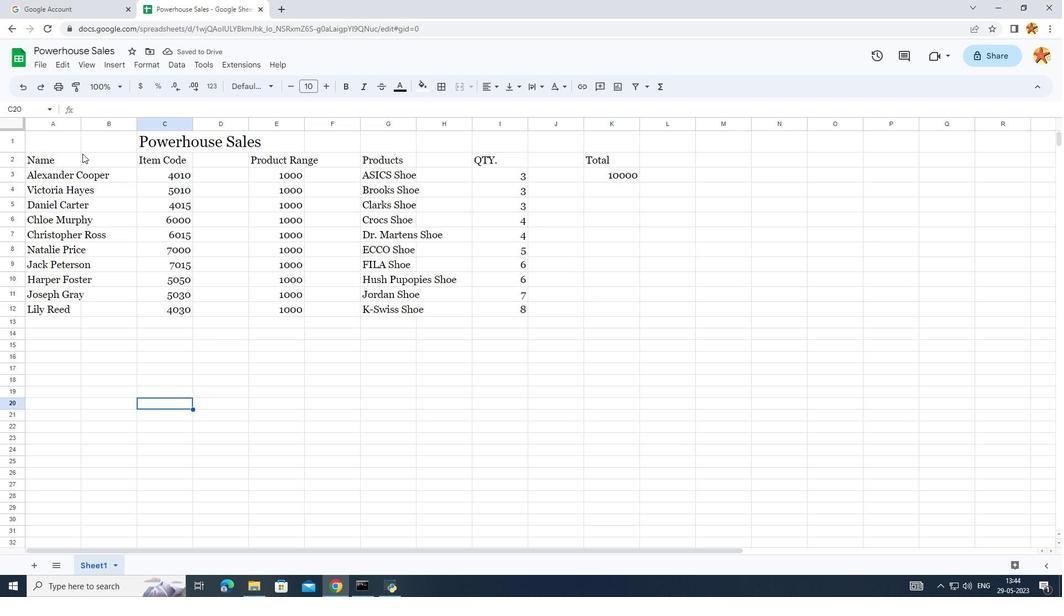 
Action: Mouse pressed left at (96, 136)
Screenshot: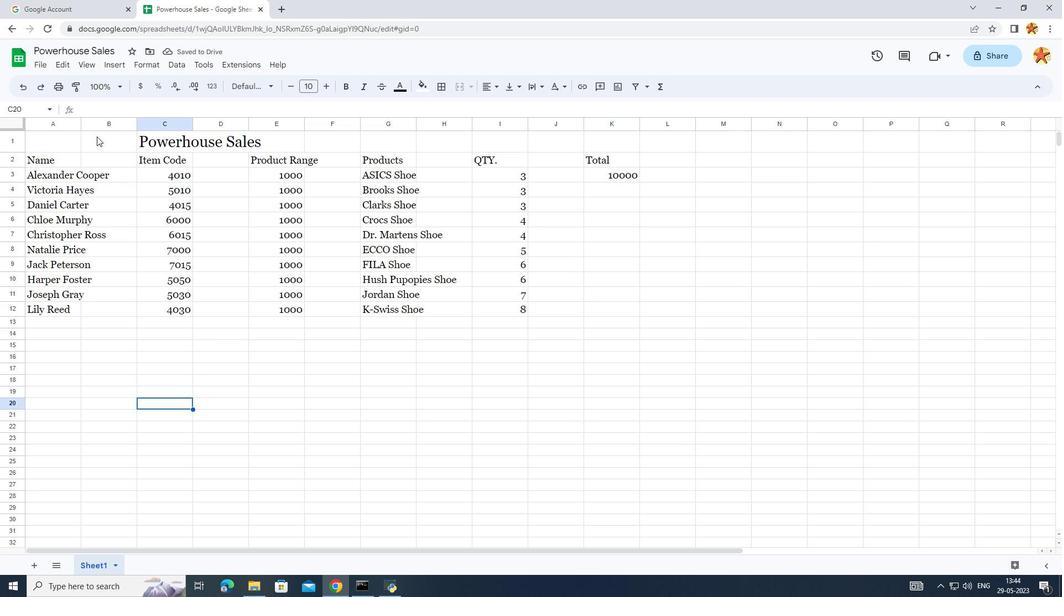 
Action: Mouse moved to (376, 409)
Screenshot: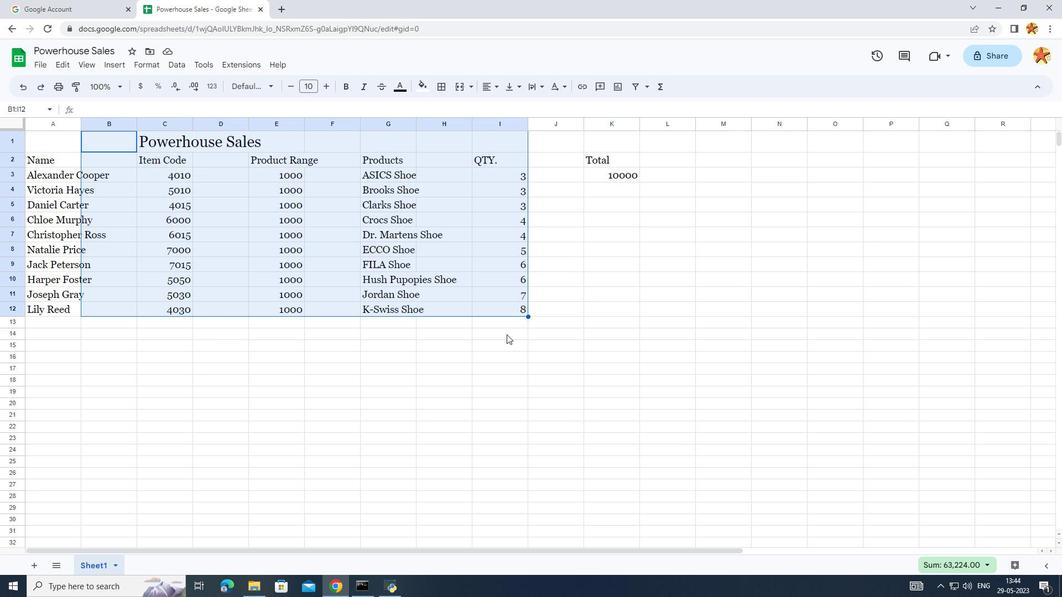 
Action: Mouse pressed left at (376, 409)
Screenshot: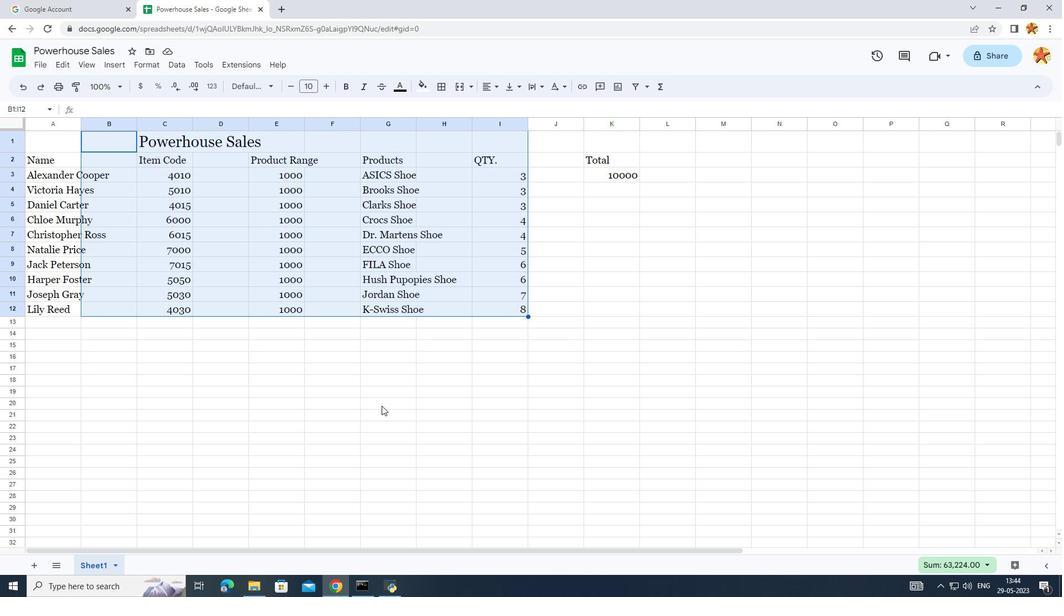 
Action: Mouse moved to (725, 304)
Screenshot: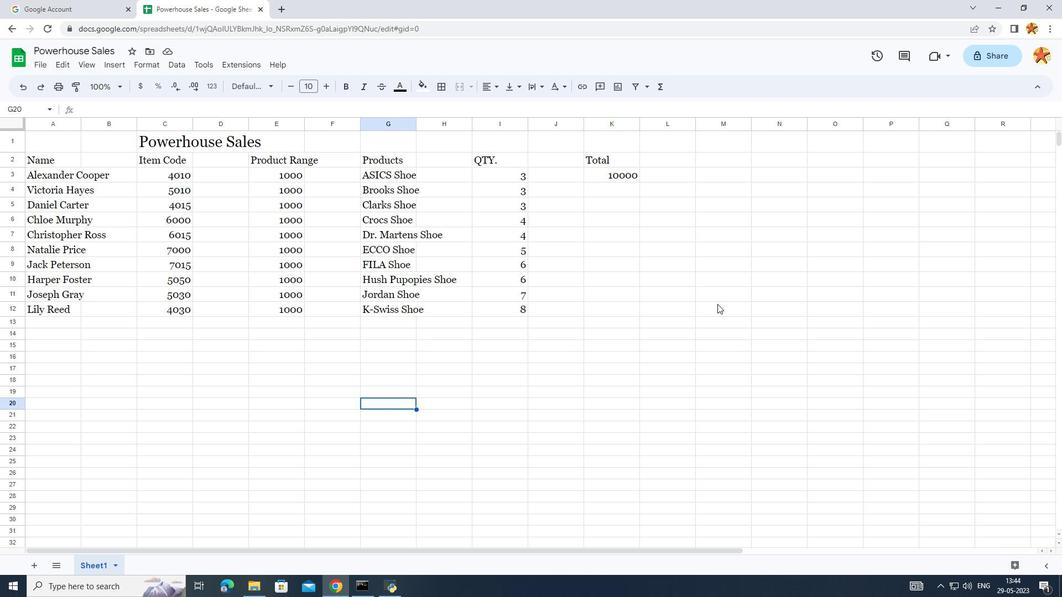 
Action: Mouse pressed left at (725, 304)
Screenshot: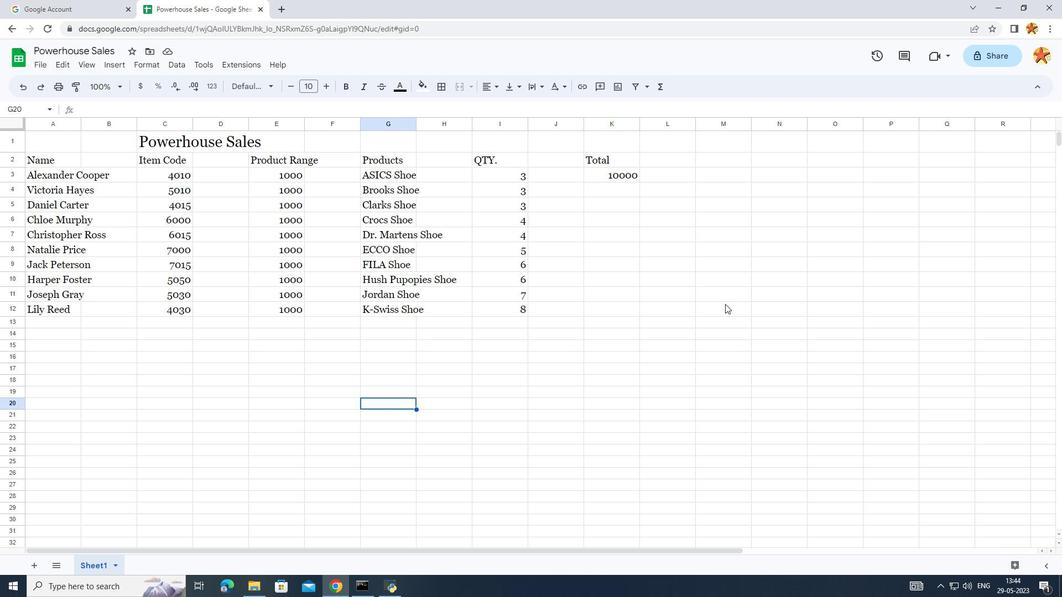 
Action: Mouse moved to (480, 84)
Screenshot: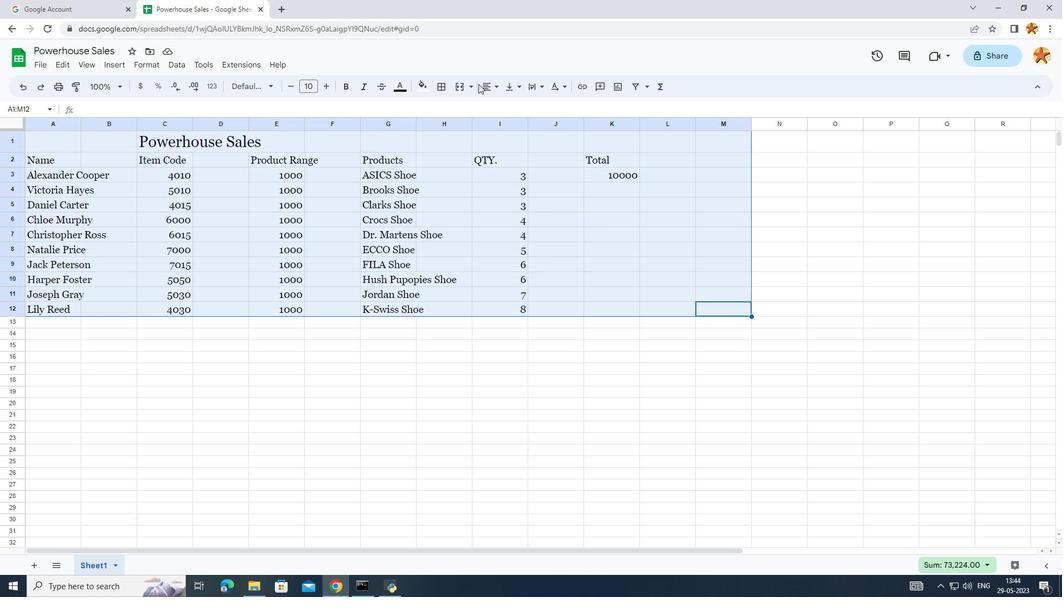 
Action: Mouse pressed left at (480, 84)
Screenshot: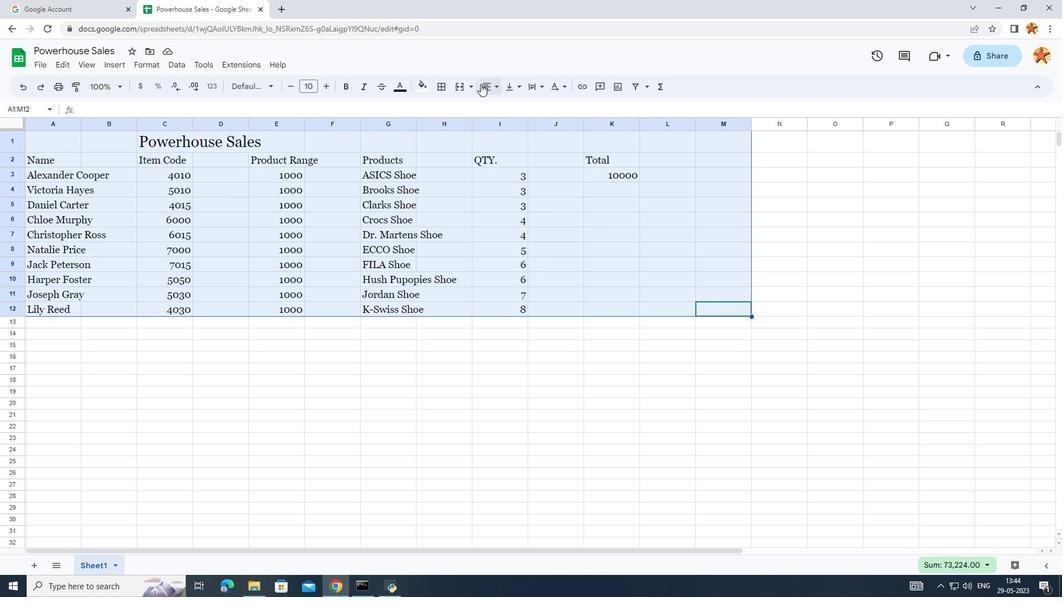 
Action: Mouse moved to (506, 108)
Screenshot: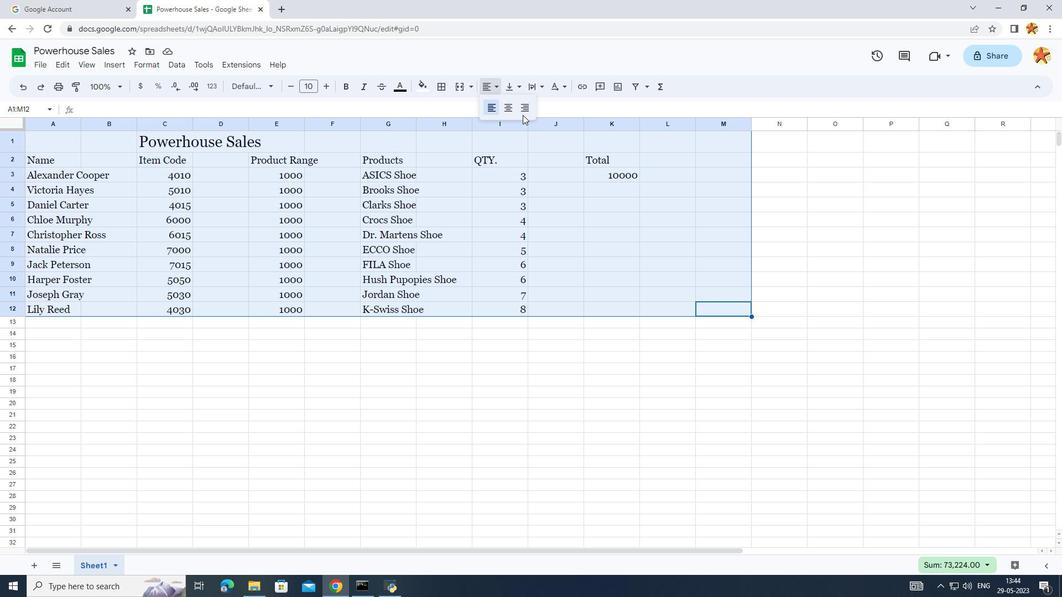 
Action: Mouse pressed left at (506, 108)
Screenshot: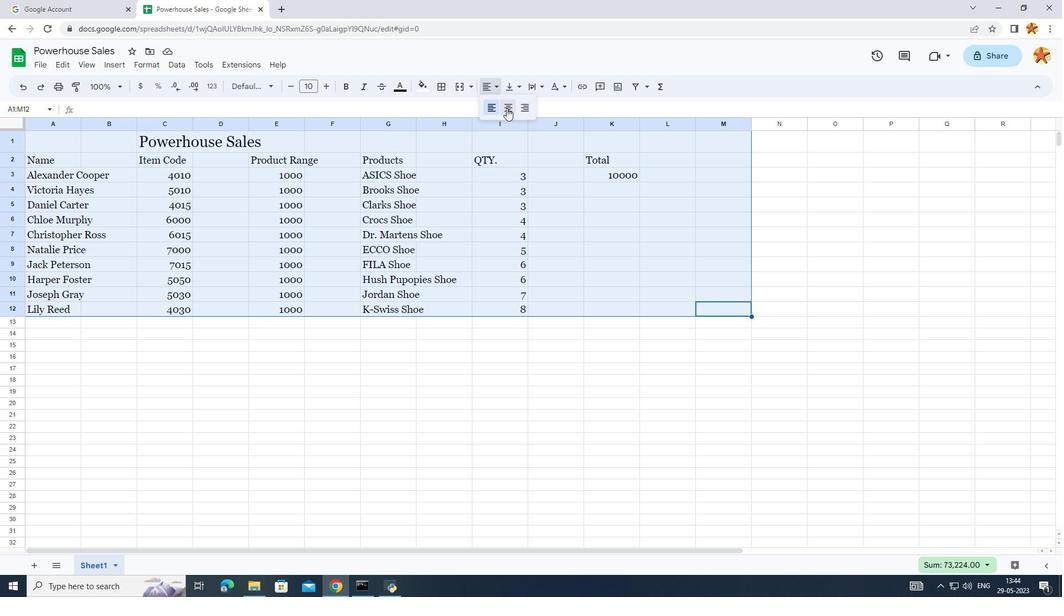 
Action: Mouse moved to (270, 363)
Screenshot: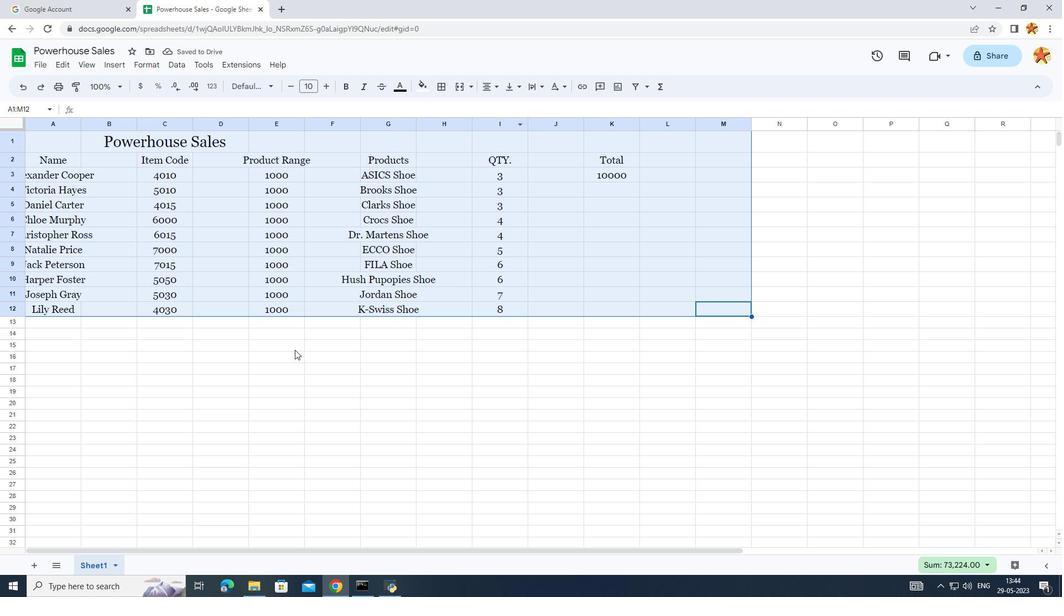 
Action: Mouse pressed left at (270, 363)
Screenshot: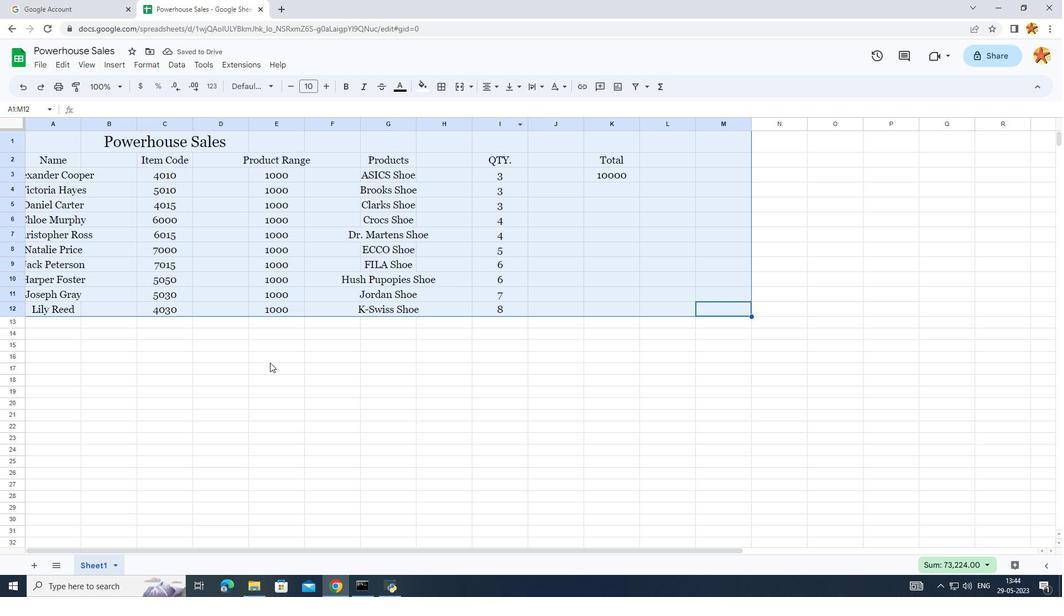 
